 Task: Look for space in Budapest XIV. kerület, Hungary from 7th July, 2023 to 14th July, 2023 for 1 adult in price range Rs.6000 to Rs.14000. Place can be shared room with 1  bedroom having 1 bed and 1 bathroom. Property type can be house, flat, guest house, hotel. Amenities needed are: washing machine. Booking option can be shelf check-in. Required host language is English.
Action: Mouse moved to (407, 86)
Screenshot: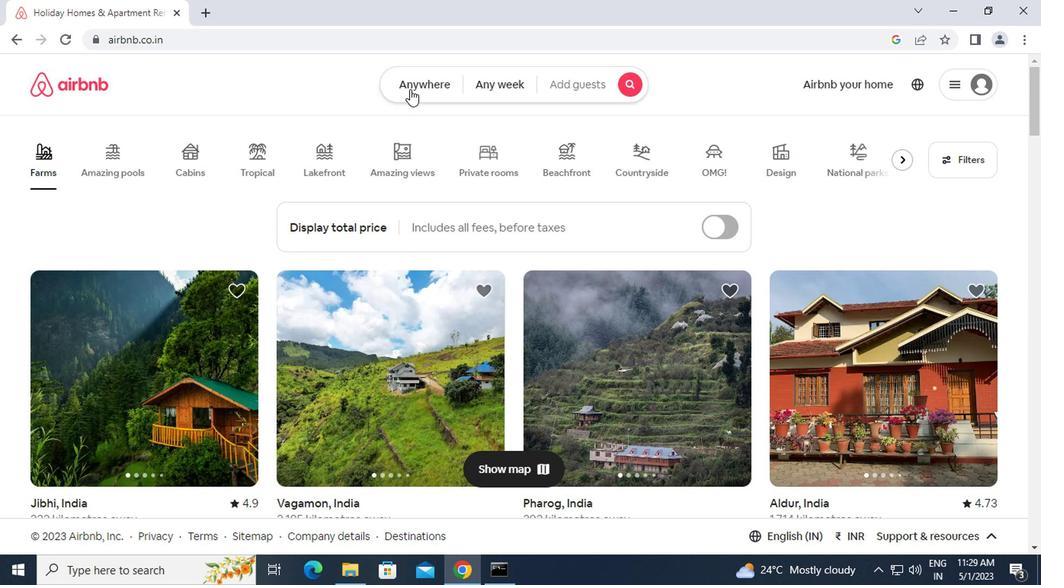 
Action: Mouse pressed left at (407, 86)
Screenshot: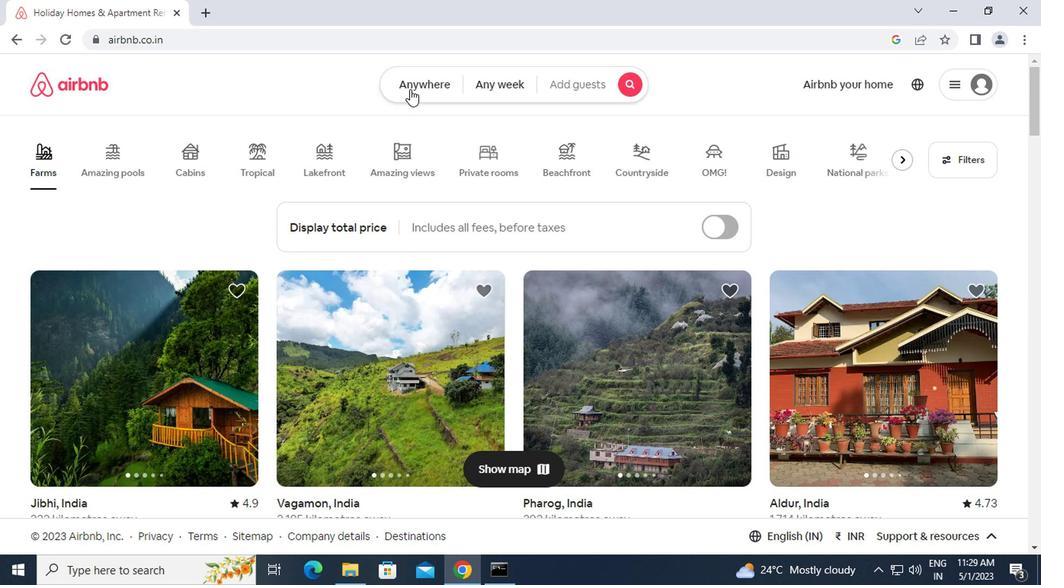 
Action: Mouse moved to (380, 135)
Screenshot: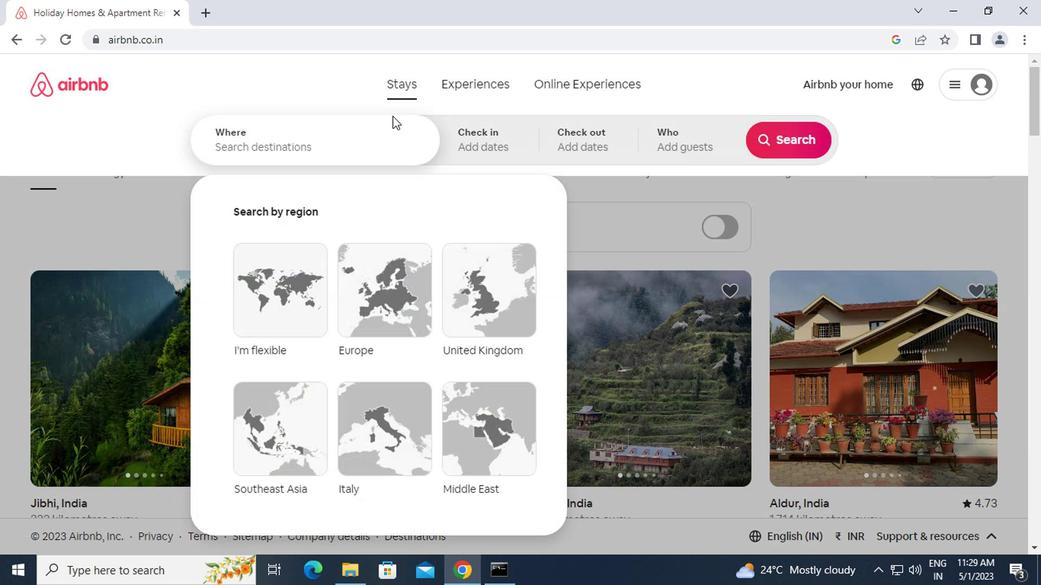 
Action: Mouse pressed left at (380, 135)
Screenshot: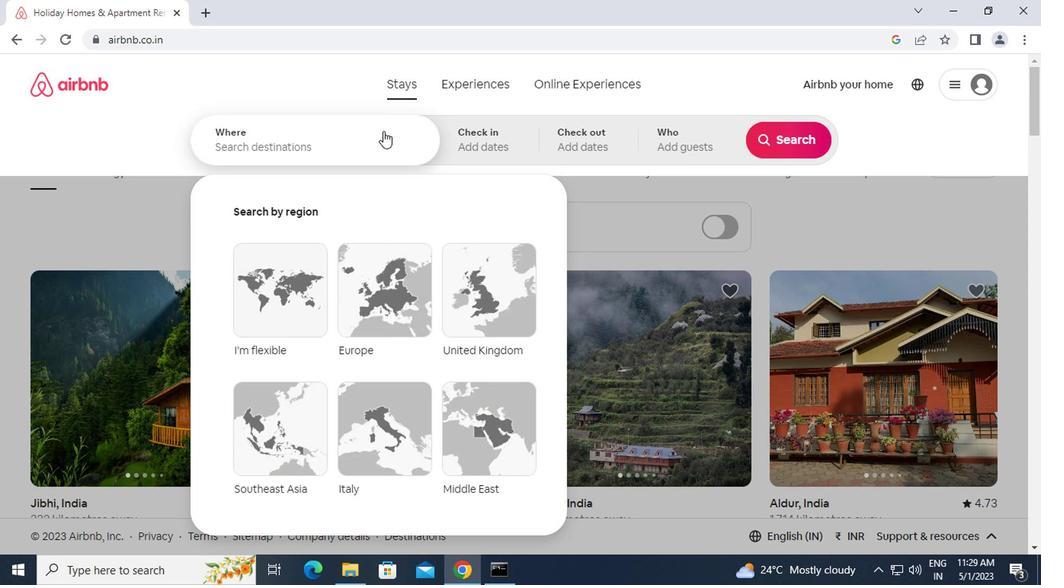 
Action: Key pressed b<Key.caps_lock>udapest<Key.space><Key.caps_lock>xiv.<Key.space><Key.caps_lock>kerulet,<Key.space><Key.caps_lock>h<Key.caps_lock>ungary<Key.enter>
Screenshot: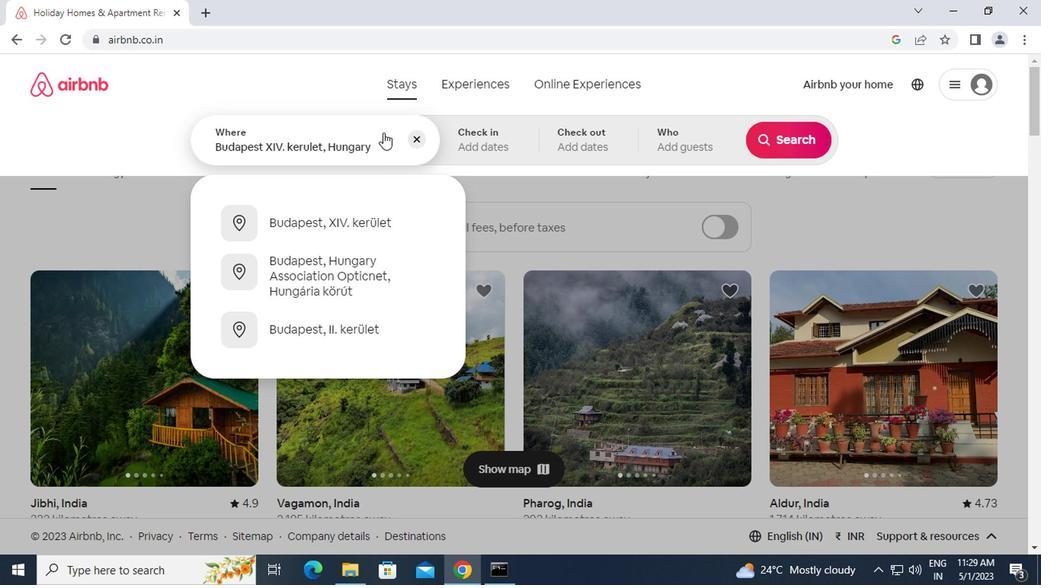 
Action: Mouse moved to (780, 262)
Screenshot: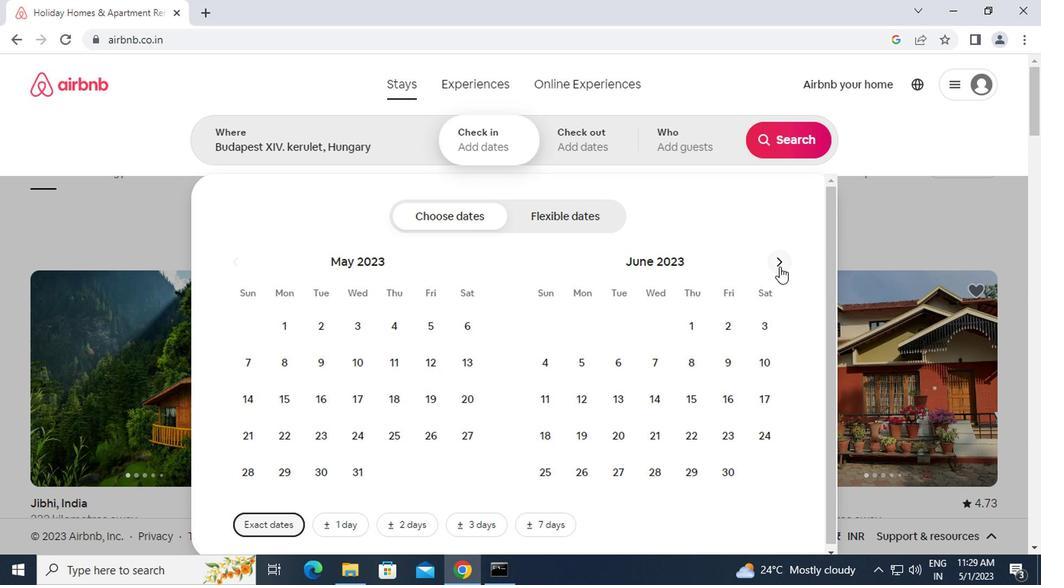 
Action: Mouse pressed left at (780, 262)
Screenshot: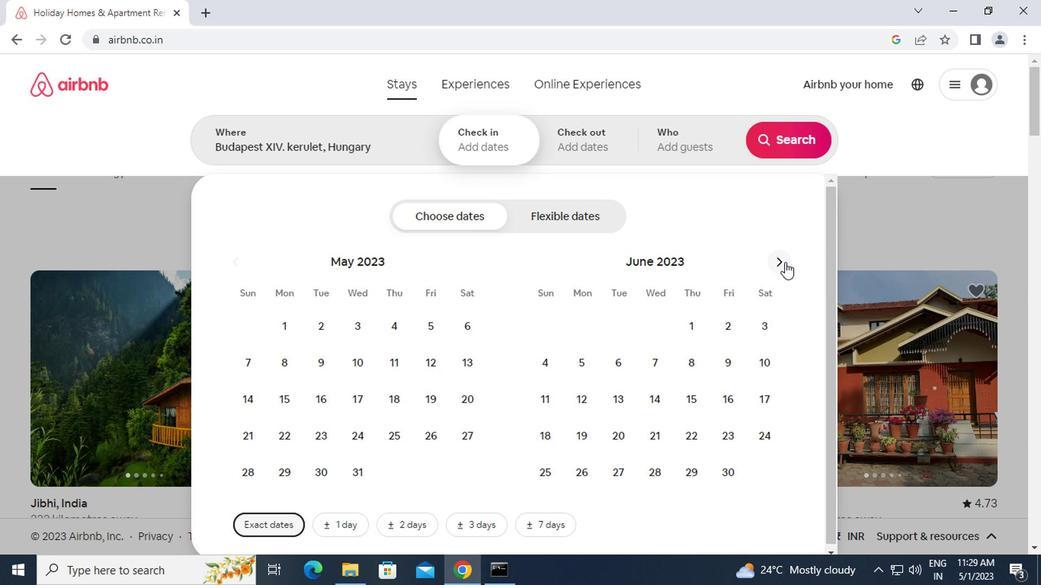 
Action: Mouse moved to (723, 371)
Screenshot: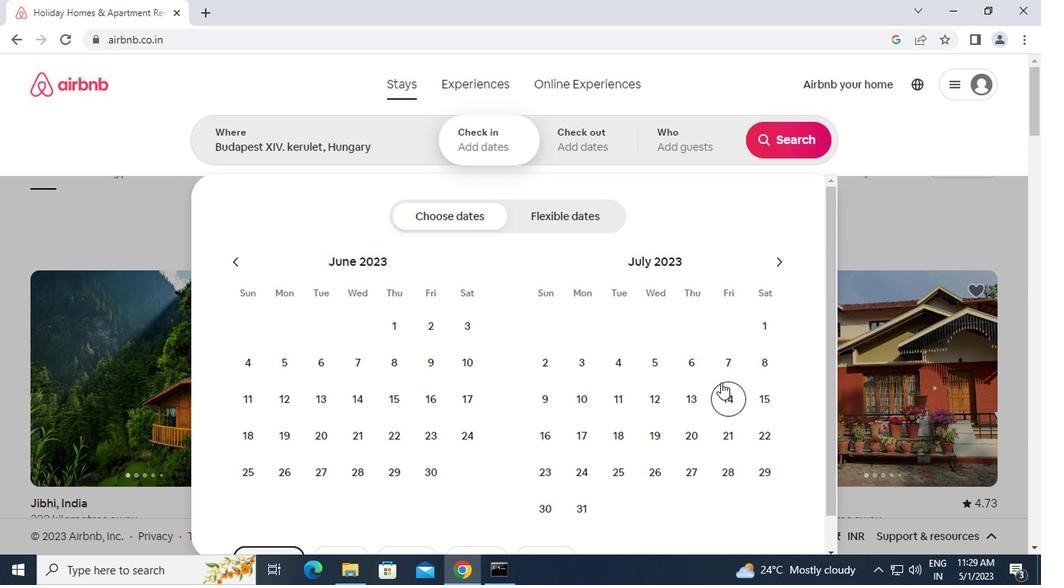 
Action: Mouse pressed left at (723, 371)
Screenshot: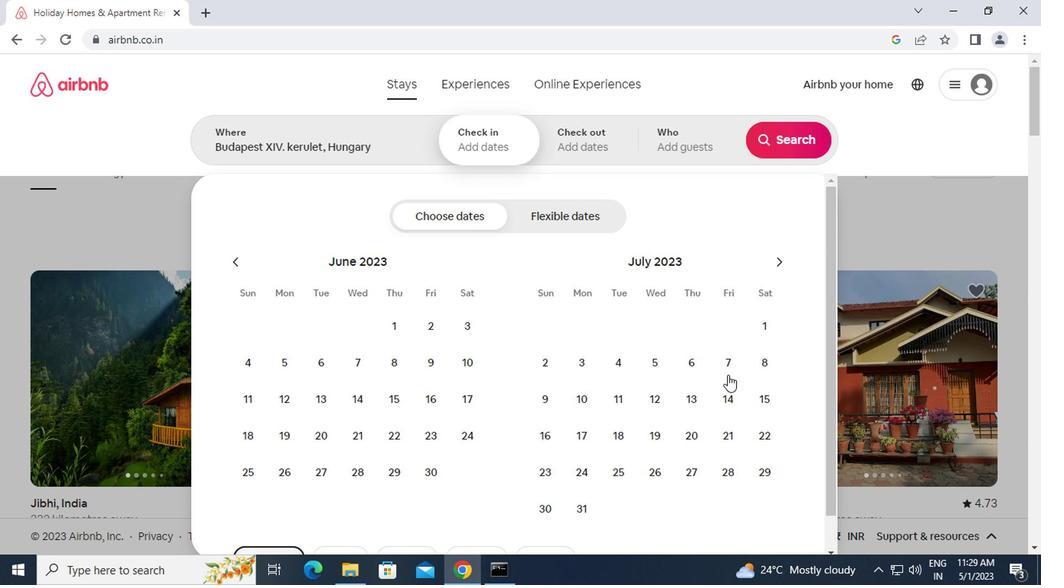 
Action: Mouse moved to (725, 390)
Screenshot: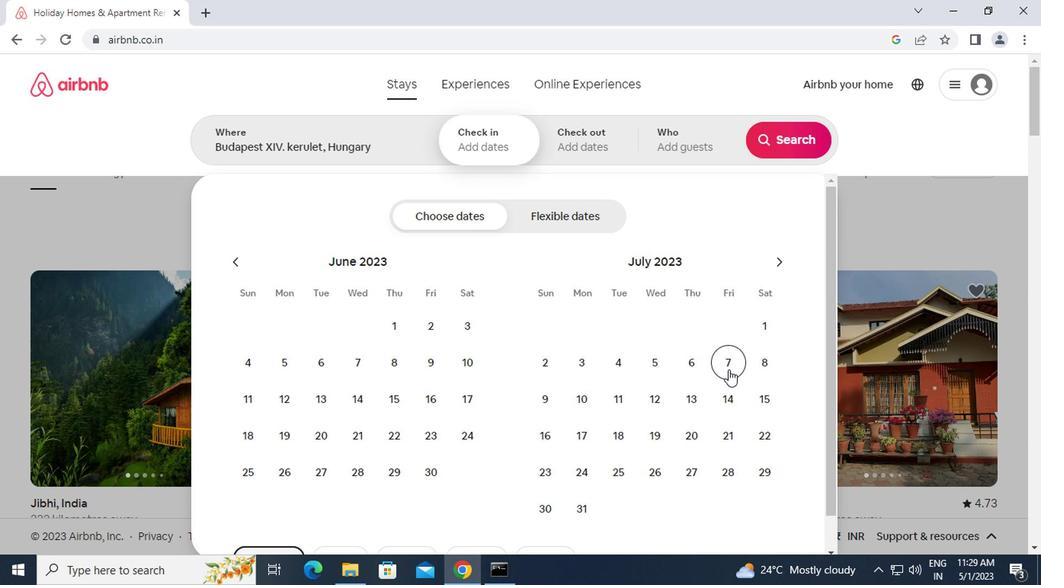 
Action: Mouse pressed left at (725, 390)
Screenshot: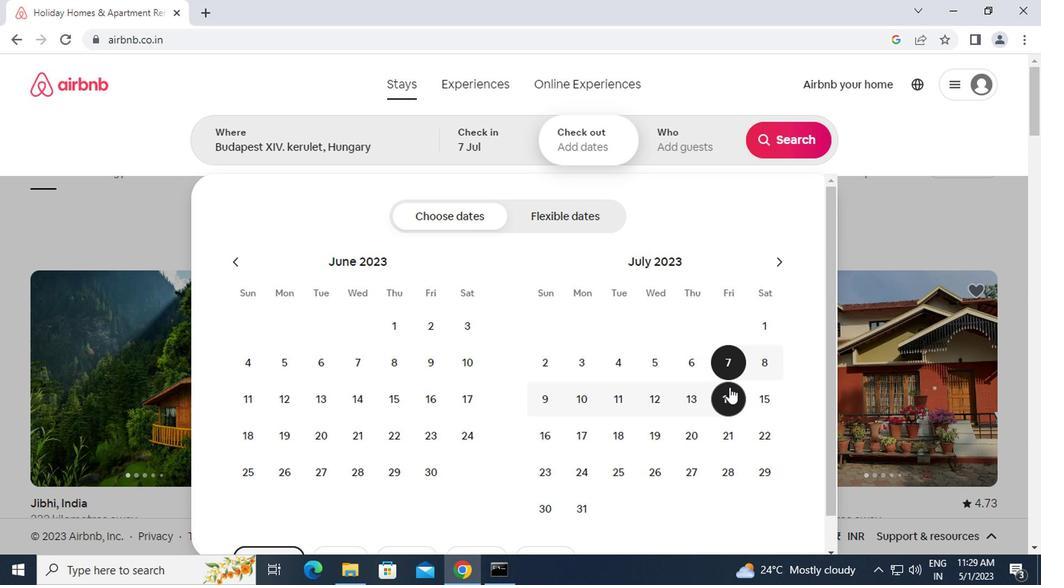 
Action: Mouse moved to (670, 139)
Screenshot: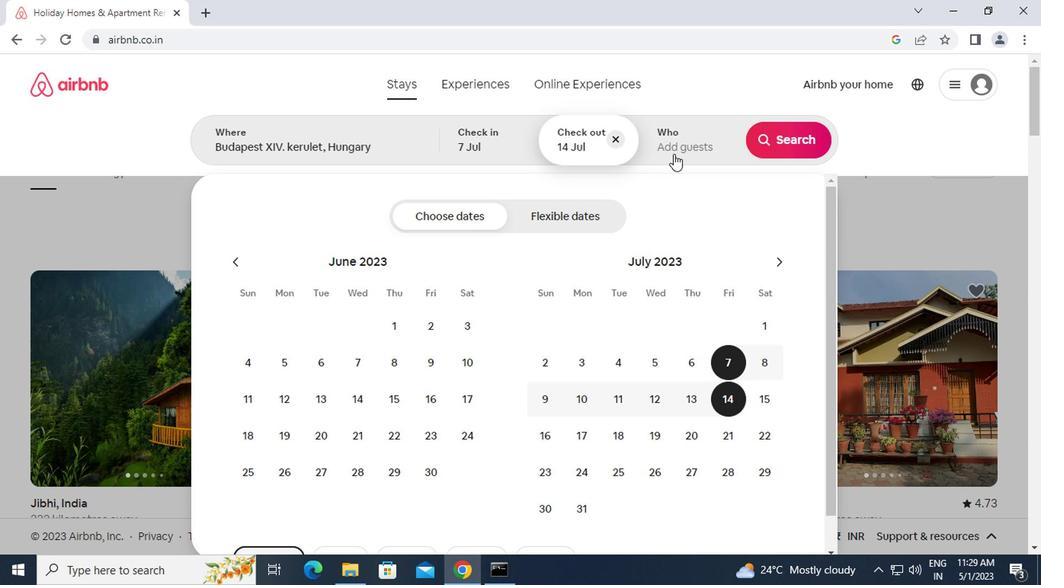 
Action: Mouse pressed left at (670, 139)
Screenshot: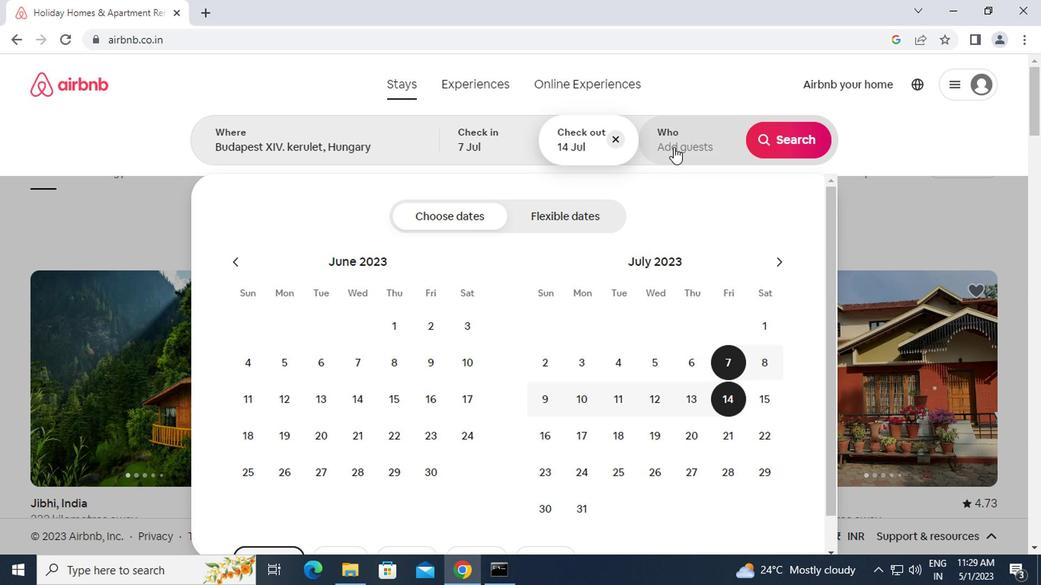 
Action: Mouse moved to (789, 218)
Screenshot: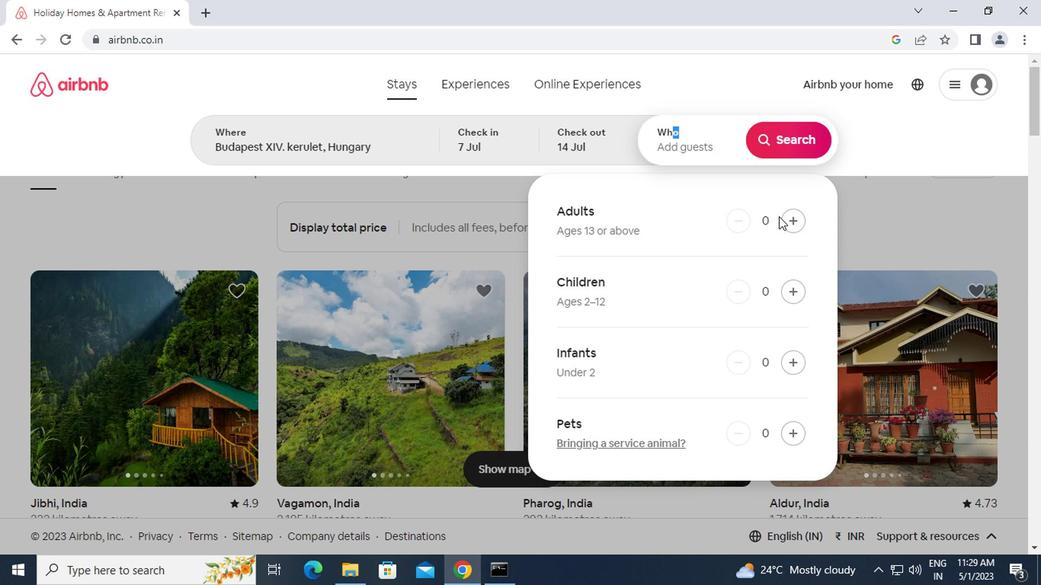 
Action: Mouse pressed left at (789, 218)
Screenshot: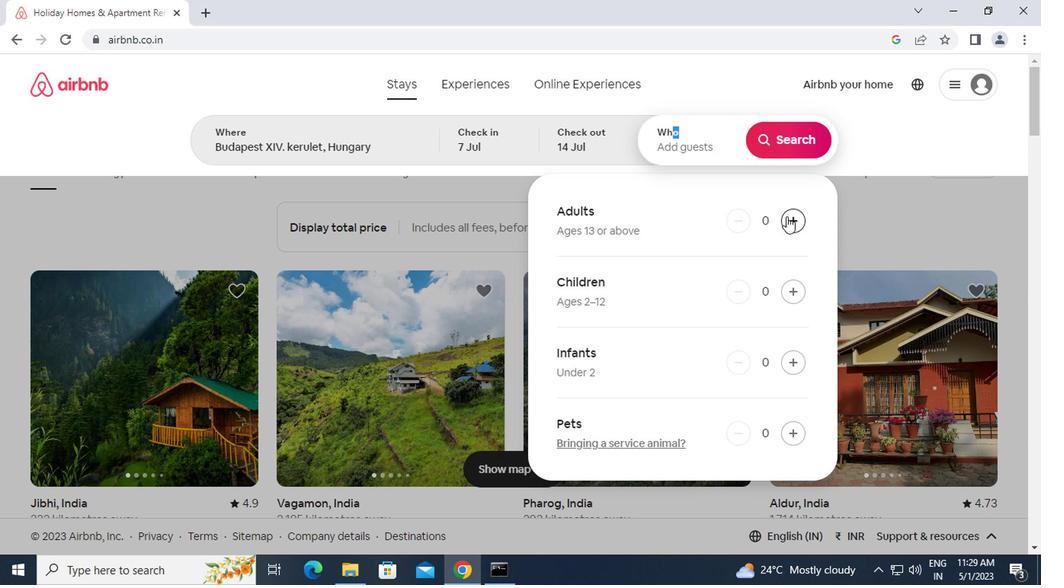 
Action: Mouse moved to (782, 137)
Screenshot: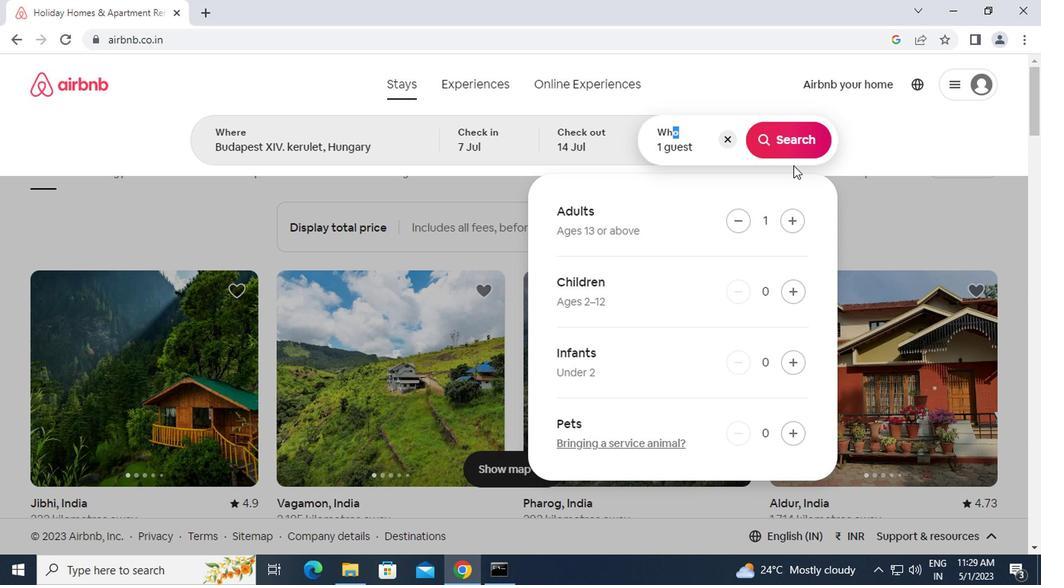 
Action: Mouse pressed left at (782, 137)
Screenshot: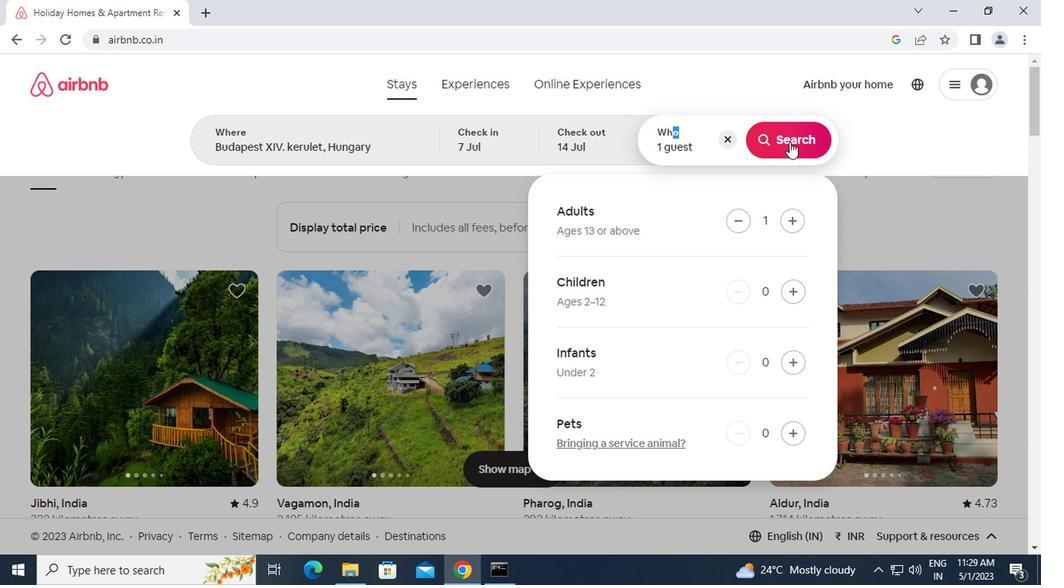 
Action: Mouse moved to (979, 149)
Screenshot: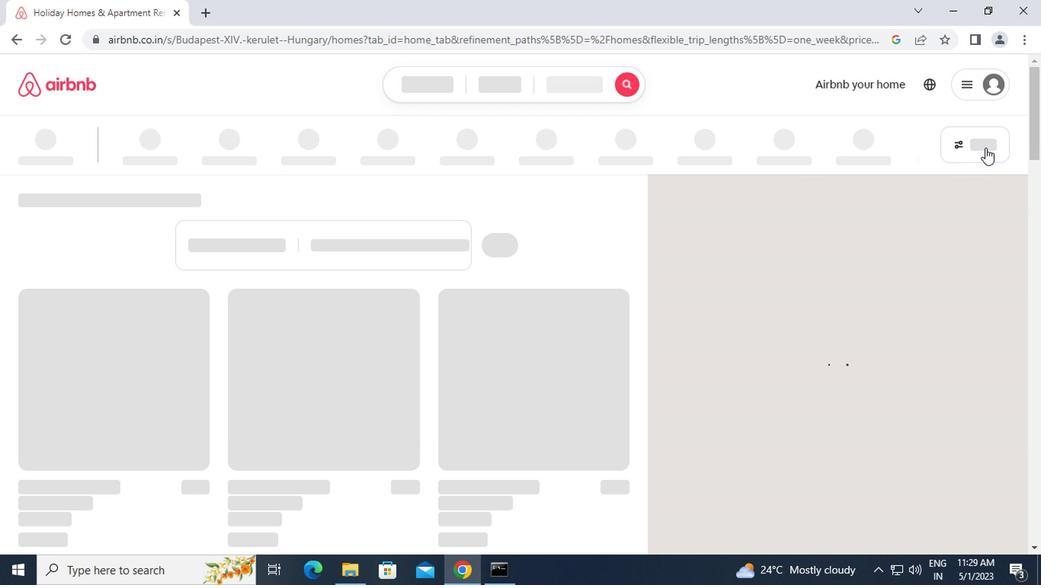 
Action: Mouse pressed left at (979, 149)
Screenshot: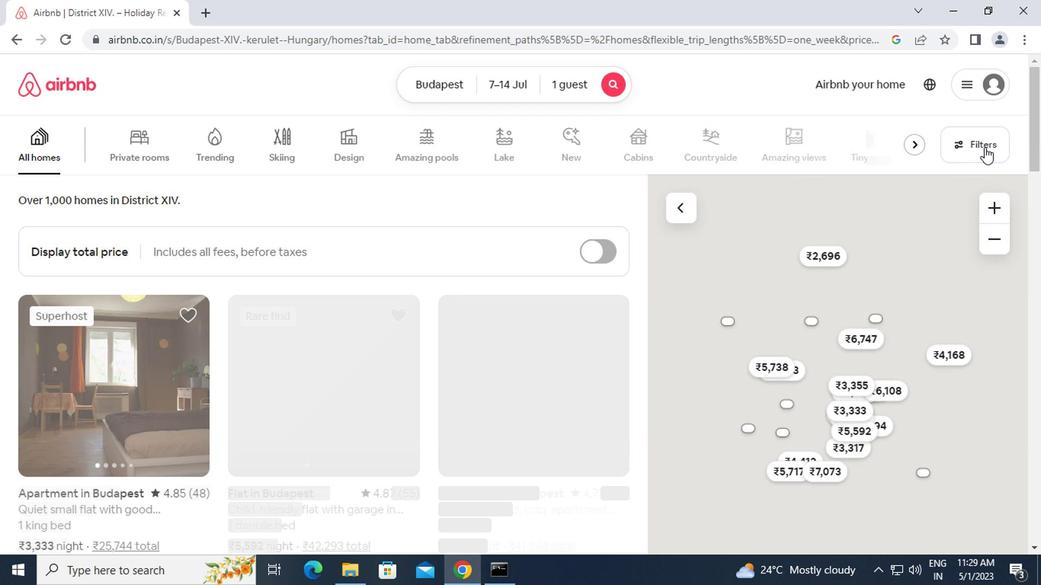 
Action: Mouse moved to (317, 334)
Screenshot: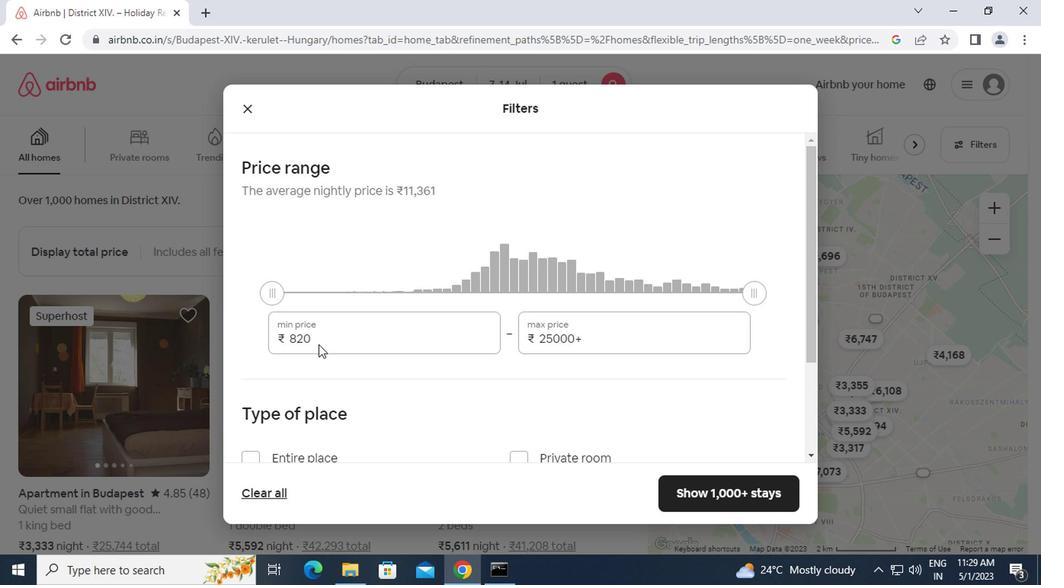
Action: Mouse pressed left at (317, 334)
Screenshot: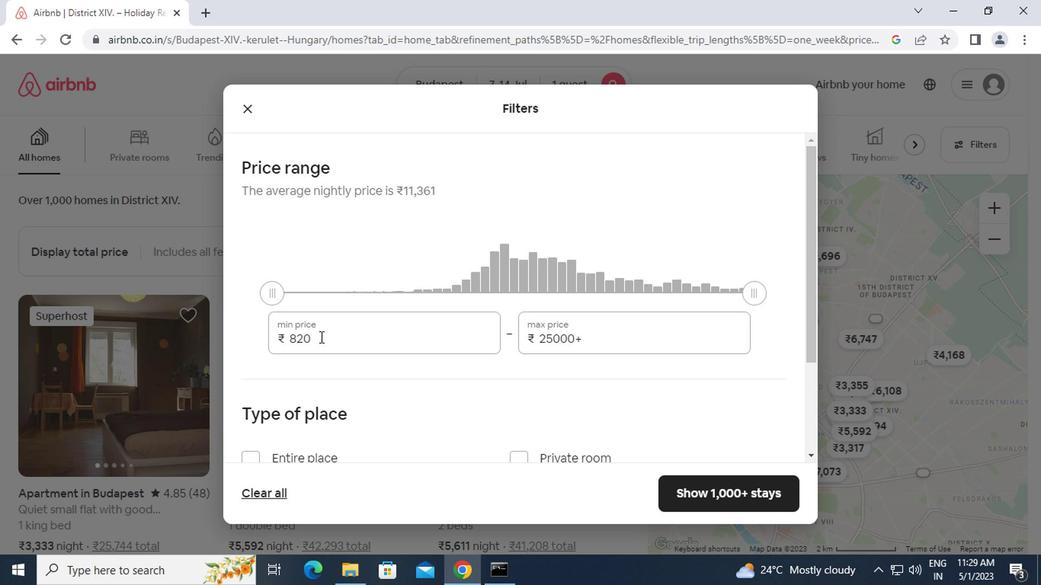 
Action: Mouse moved to (249, 350)
Screenshot: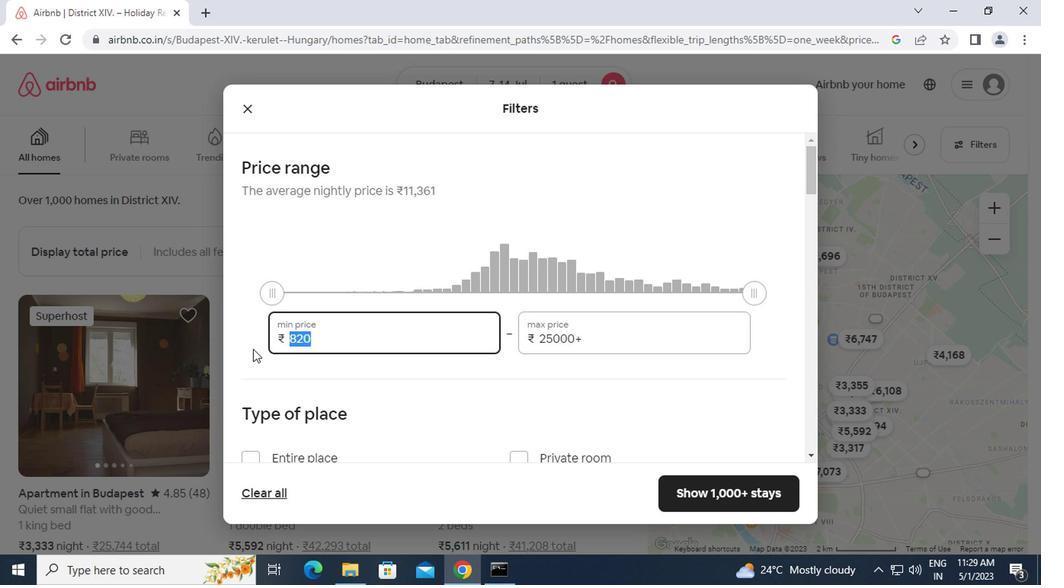 
Action: Key pressed 6000<Key.tab><Key.backspace><Key.backspace><Key.backspace><Key.backspace><Key.backspace><Key.backspace><Key.backspace><Key.backspace><Key.backspace><Key.backspace><Key.backspace><Key.backspace><Key.backspace><Key.backspace>14000
Screenshot: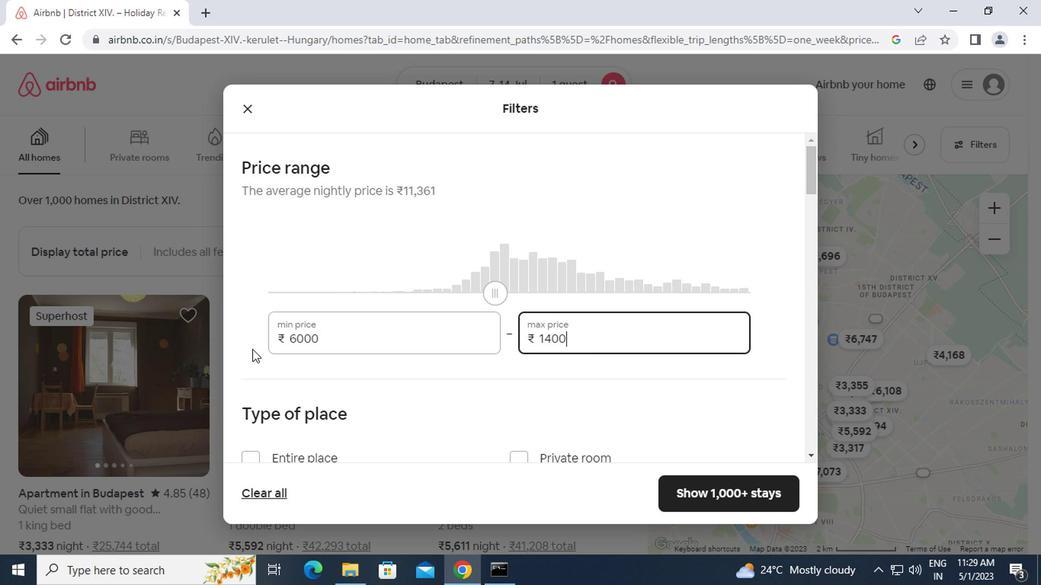 
Action: Mouse scrolled (249, 349) with delta (0, -1)
Screenshot: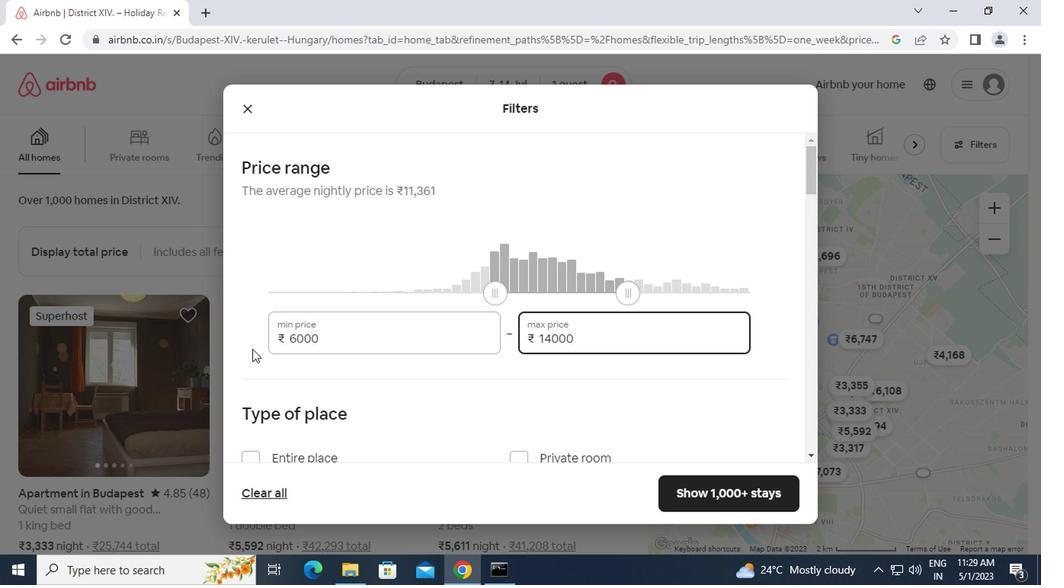 
Action: Mouse scrolled (249, 349) with delta (0, -1)
Screenshot: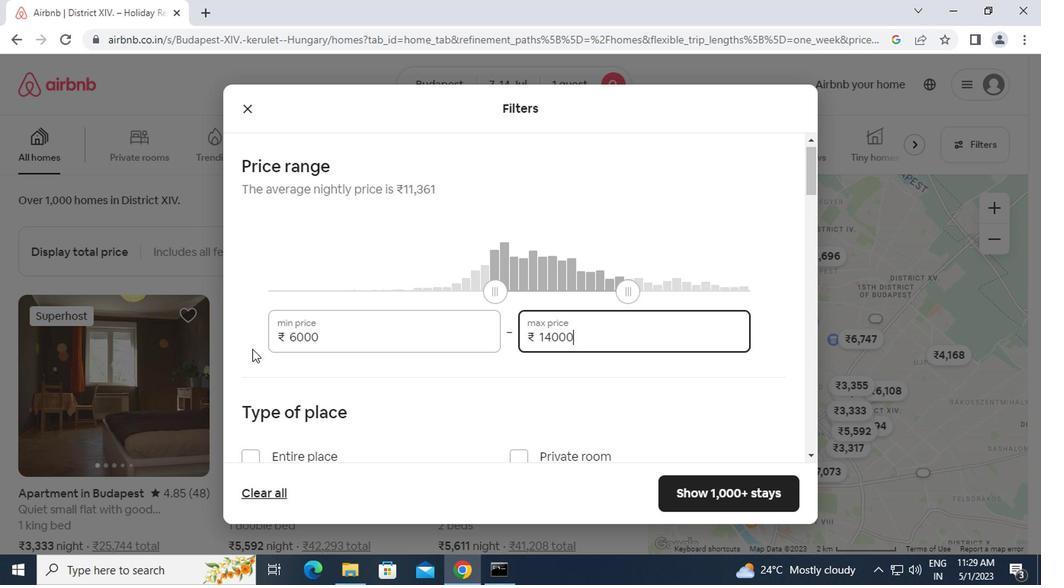 
Action: Mouse moved to (244, 374)
Screenshot: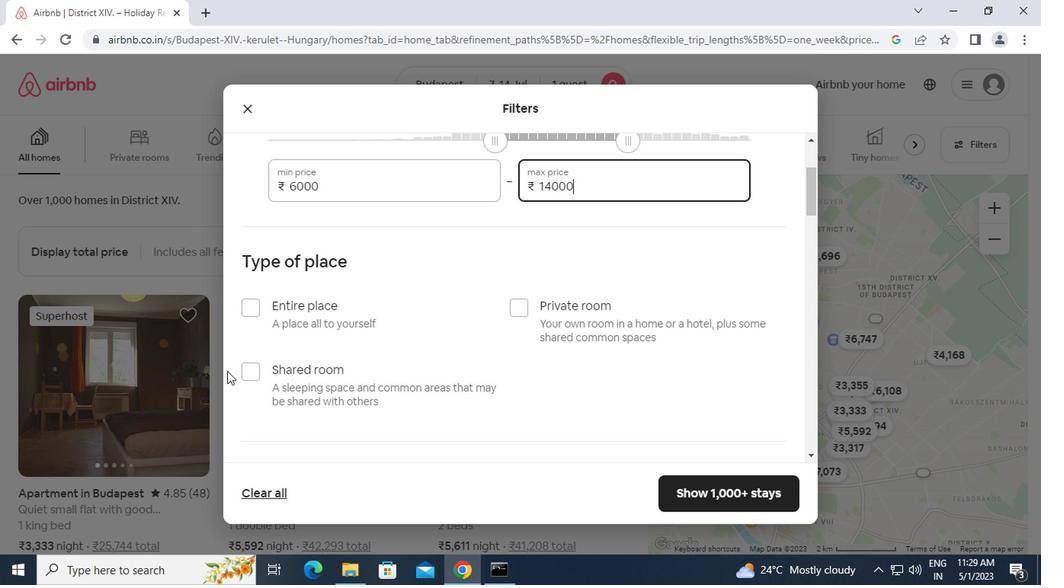 
Action: Mouse pressed left at (244, 374)
Screenshot: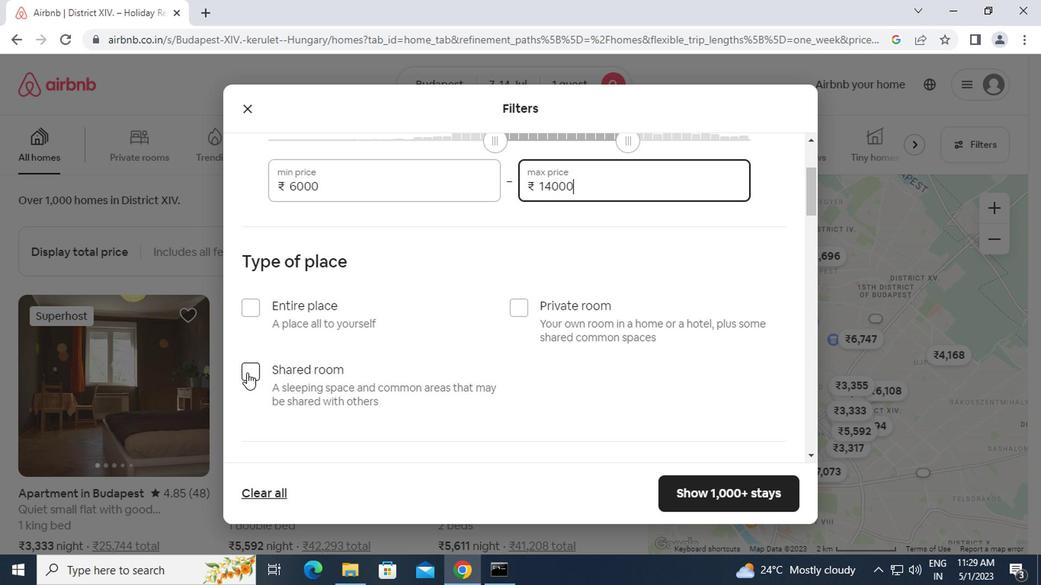 
Action: Mouse moved to (376, 387)
Screenshot: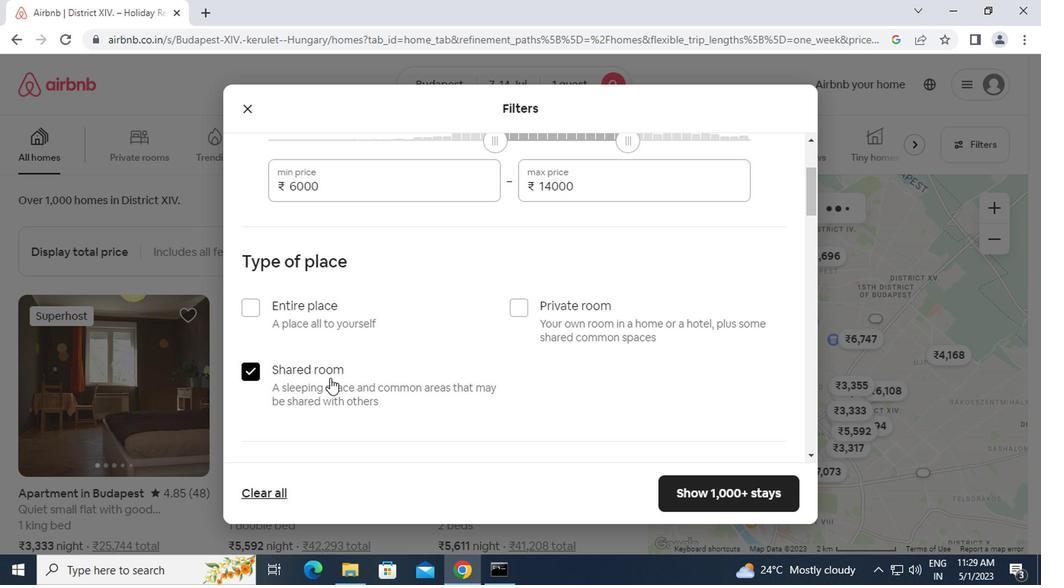 
Action: Mouse scrolled (376, 386) with delta (0, 0)
Screenshot: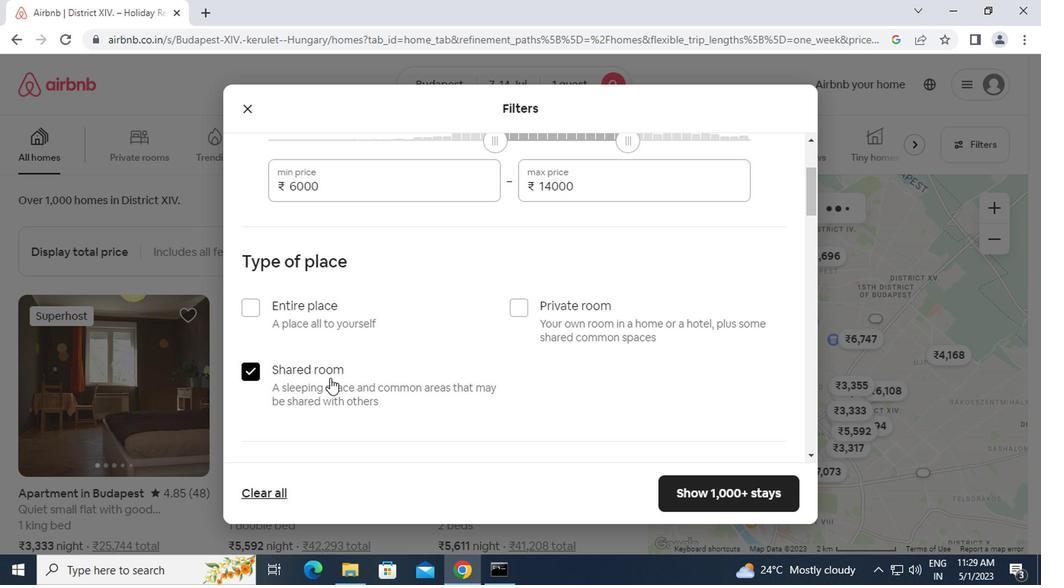 
Action: Mouse moved to (378, 388)
Screenshot: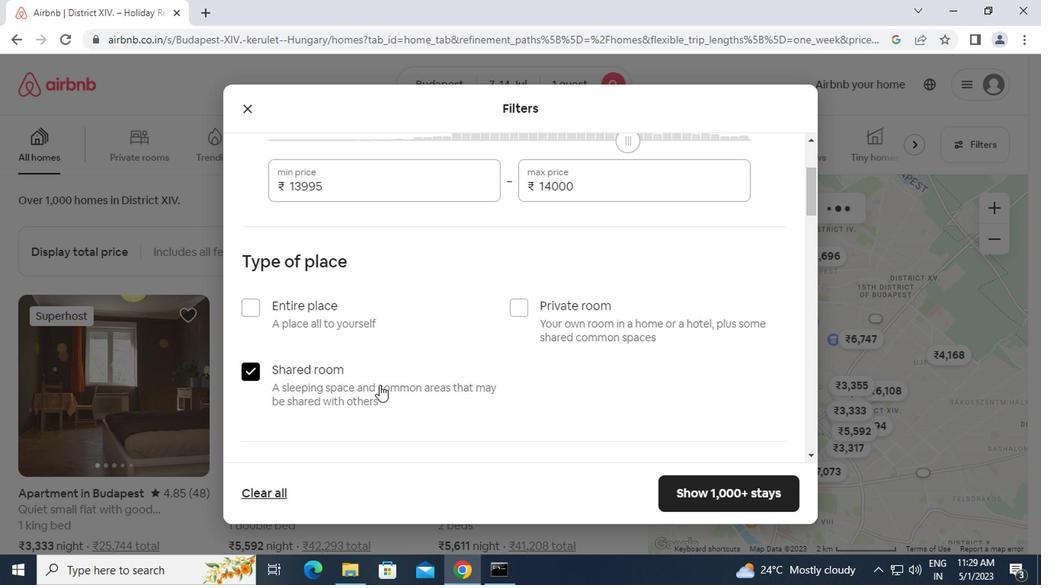 
Action: Mouse scrolled (378, 387) with delta (0, -1)
Screenshot: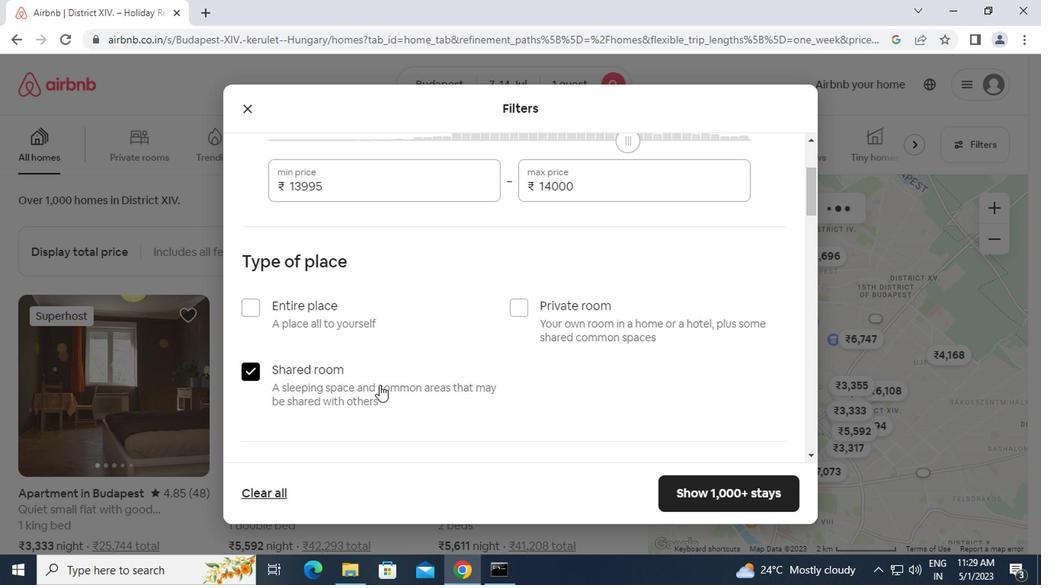 
Action: Mouse moved to (379, 388)
Screenshot: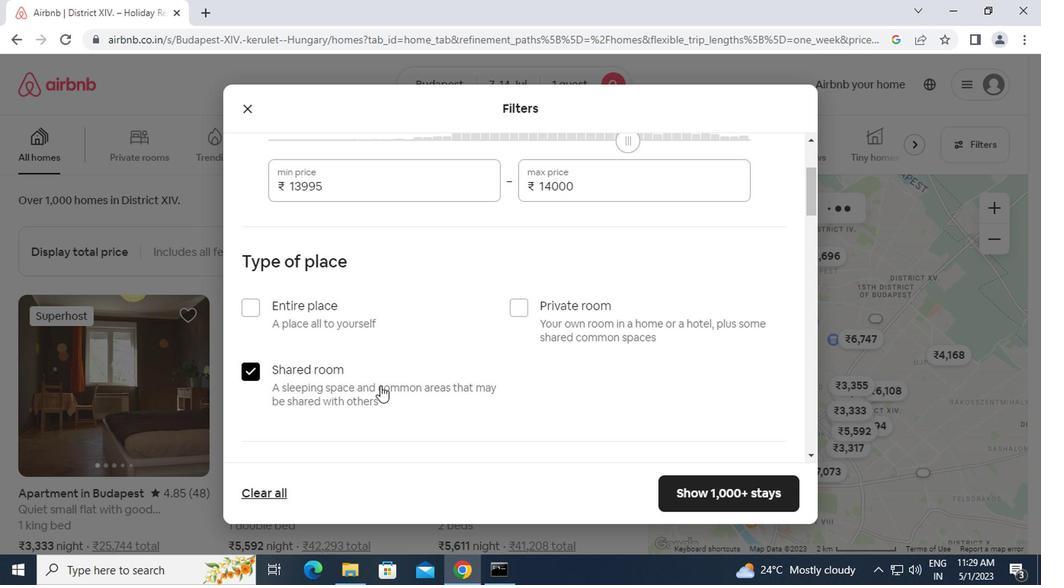 
Action: Mouse scrolled (379, 387) with delta (0, -1)
Screenshot: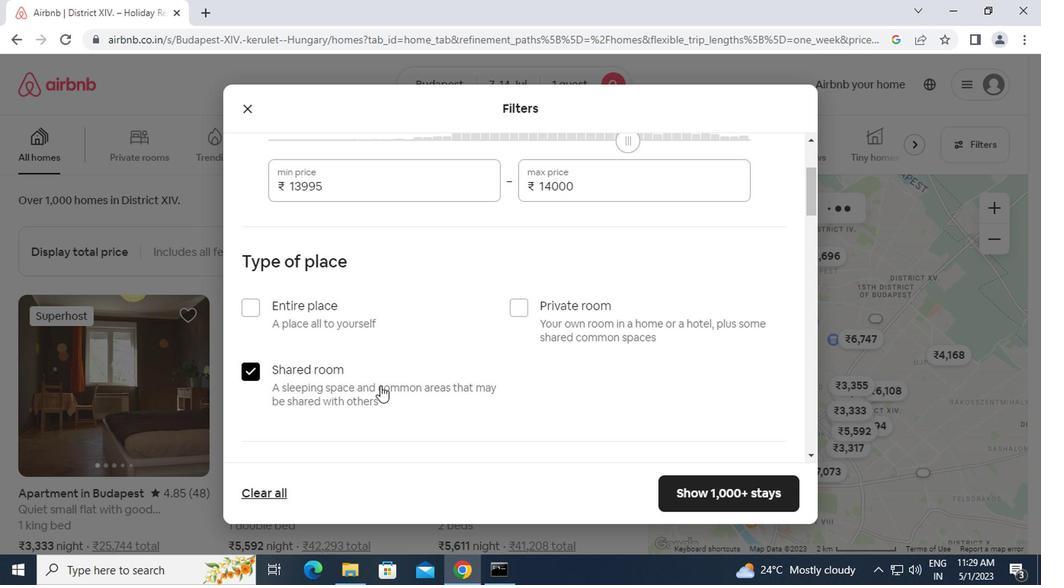 
Action: Mouse moved to (380, 388)
Screenshot: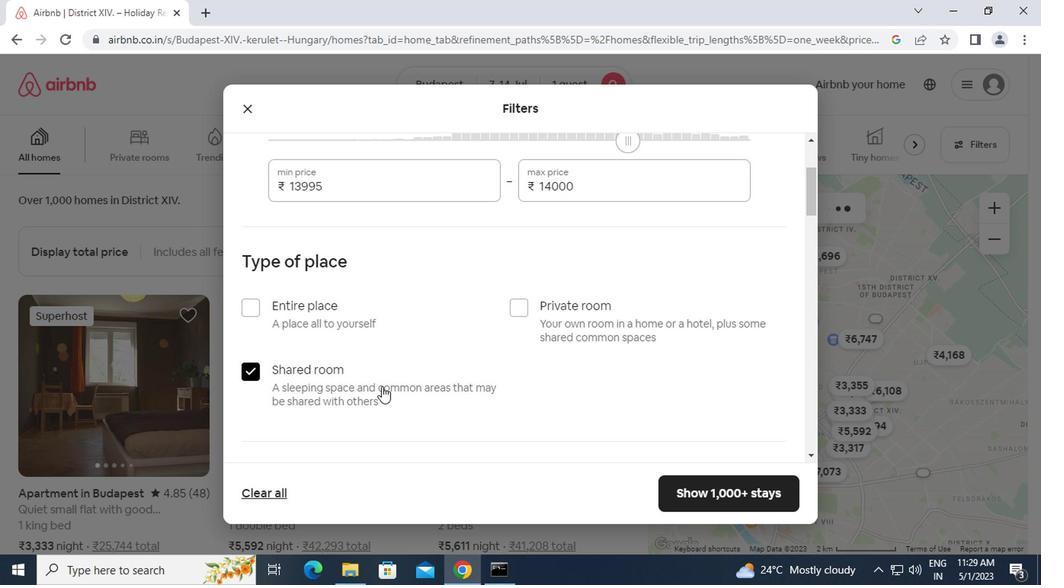 
Action: Mouse scrolled (380, 387) with delta (0, -1)
Screenshot: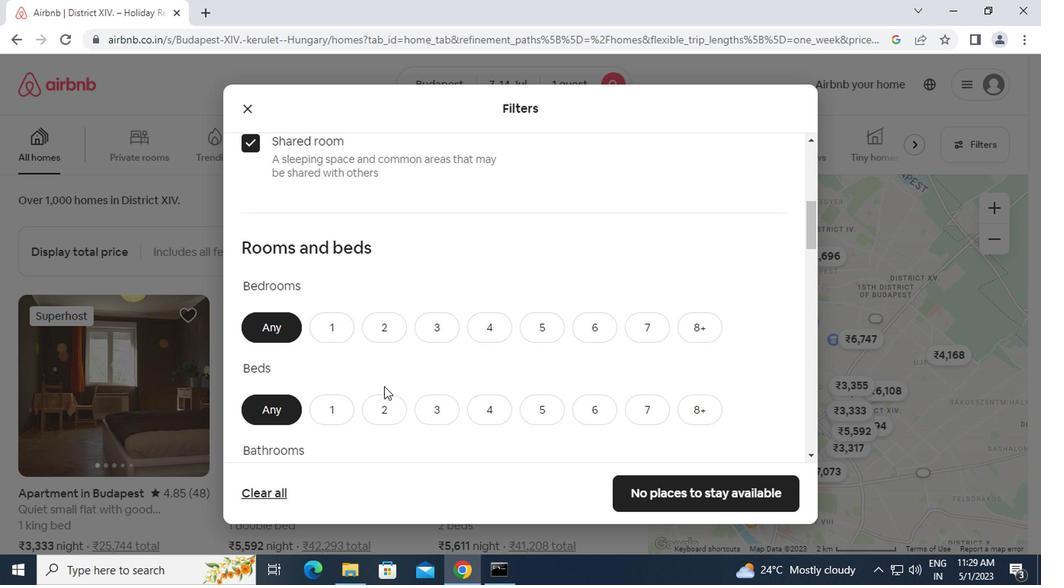 
Action: Mouse scrolled (380, 387) with delta (0, -1)
Screenshot: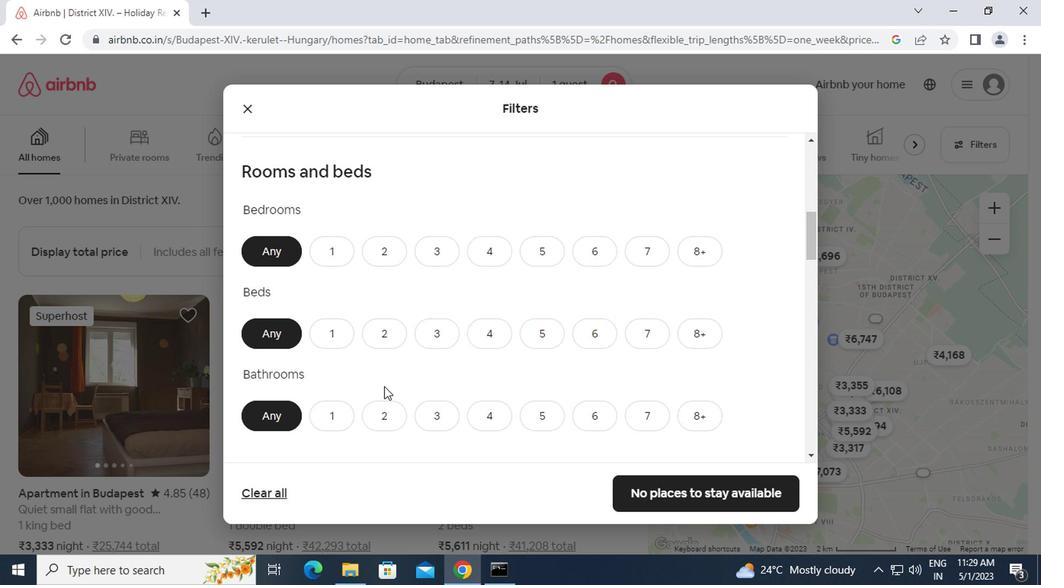 
Action: Mouse moved to (323, 186)
Screenshot: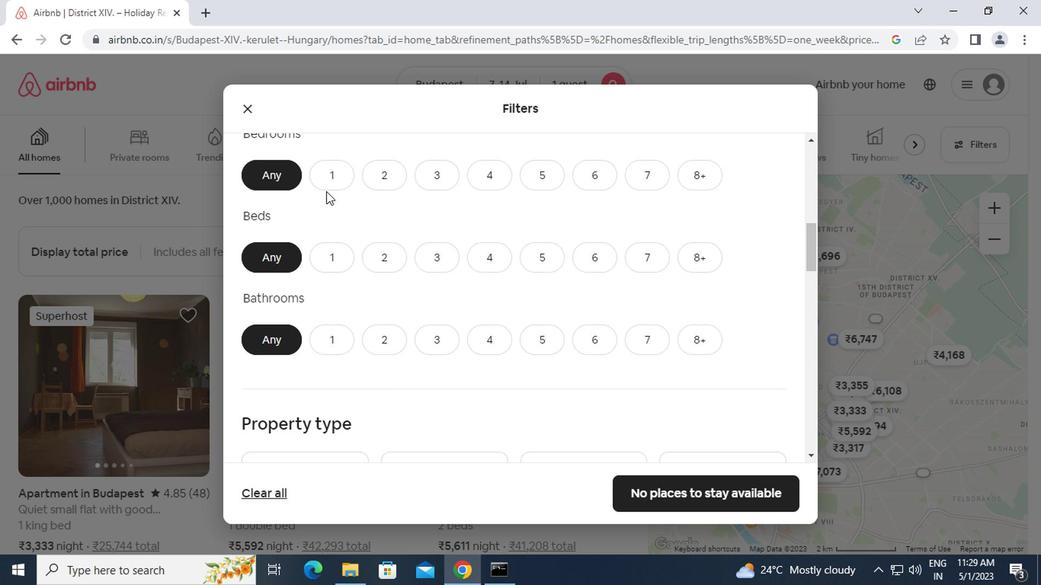 
Action: Mouse pressed left at (323, 186)
Screenshot: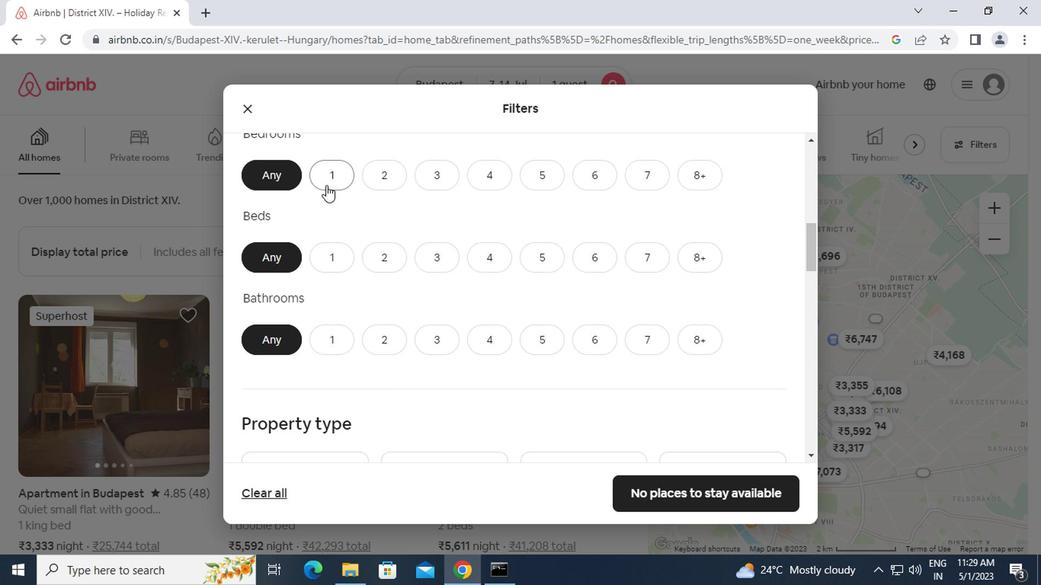 
Action: Mouse moved to (327, 251)
Screenshot: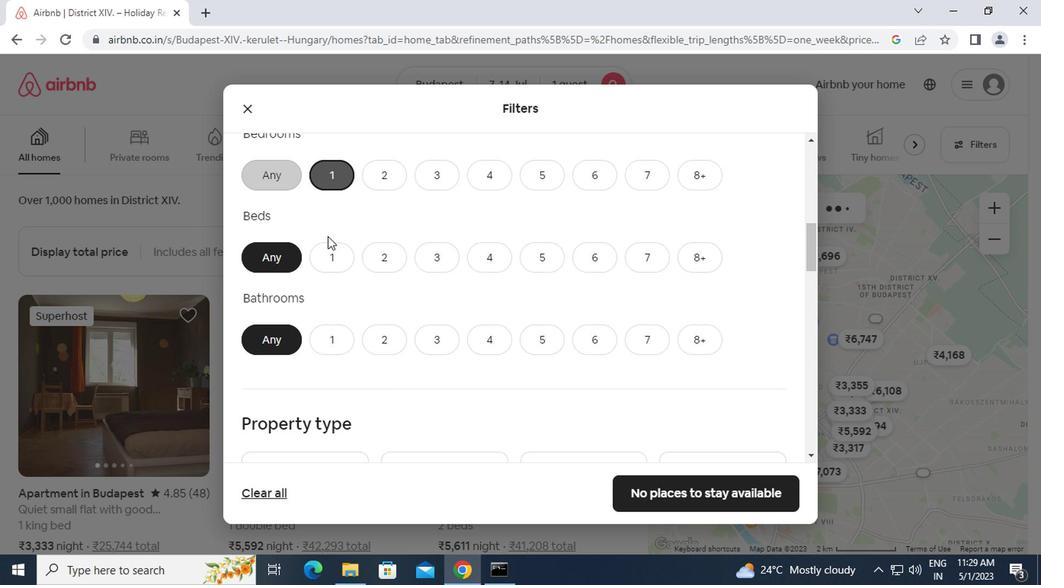 
Action: Mouse pressed left at (327, 251)
Screenshot: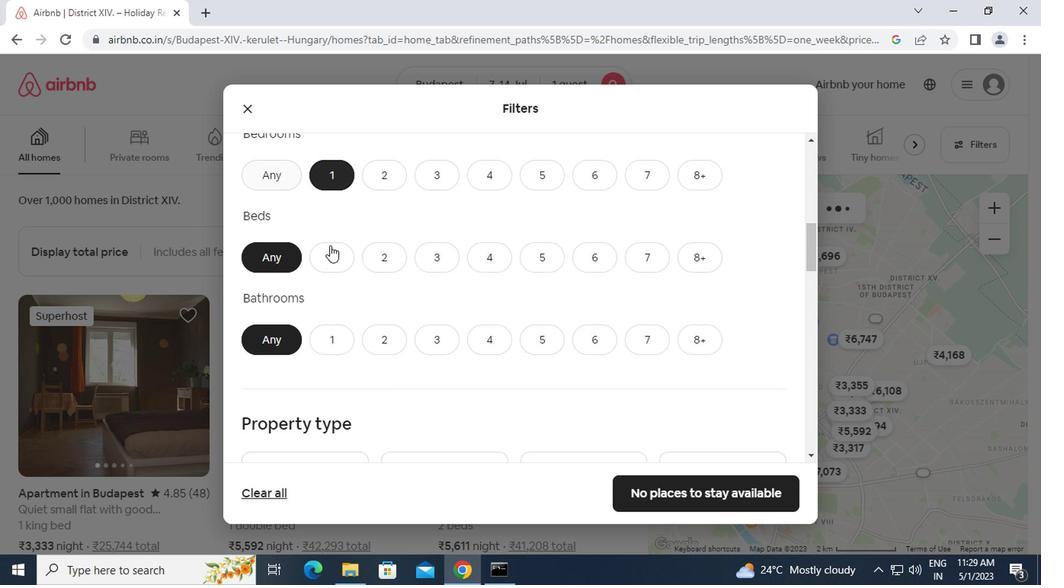 
Action: Mouse moved to (327, 338)
Screenshot: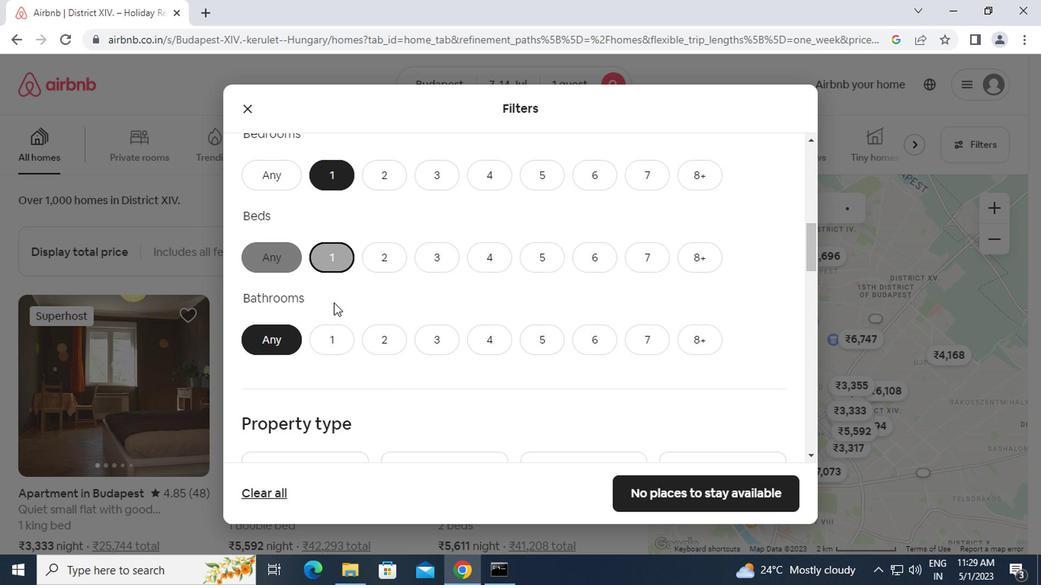 
Action: Mouse pressed left at (327, 338)
Screenshot: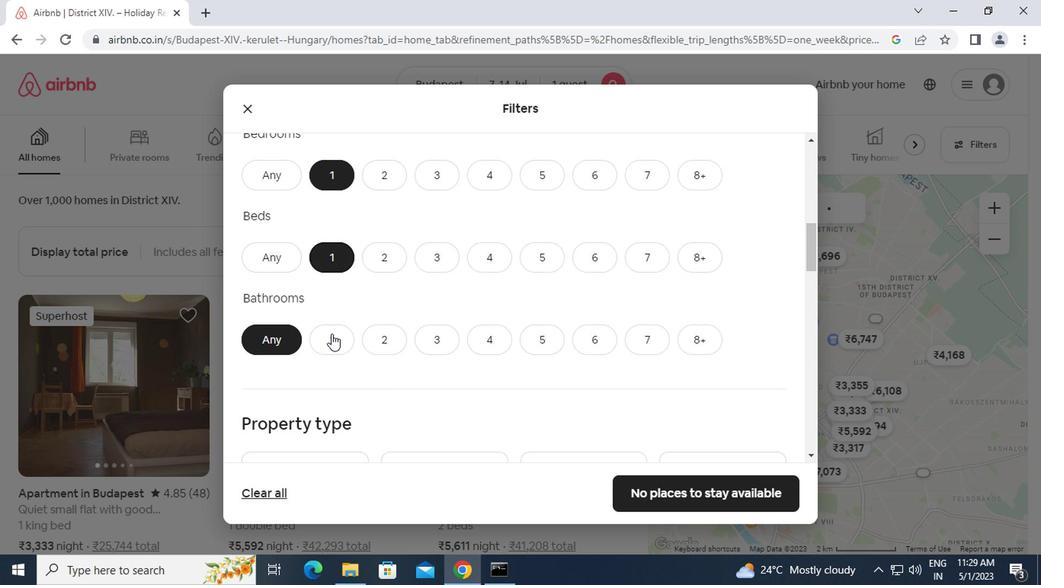 
Action: Mouse moved to (376, 348)
Screenshot: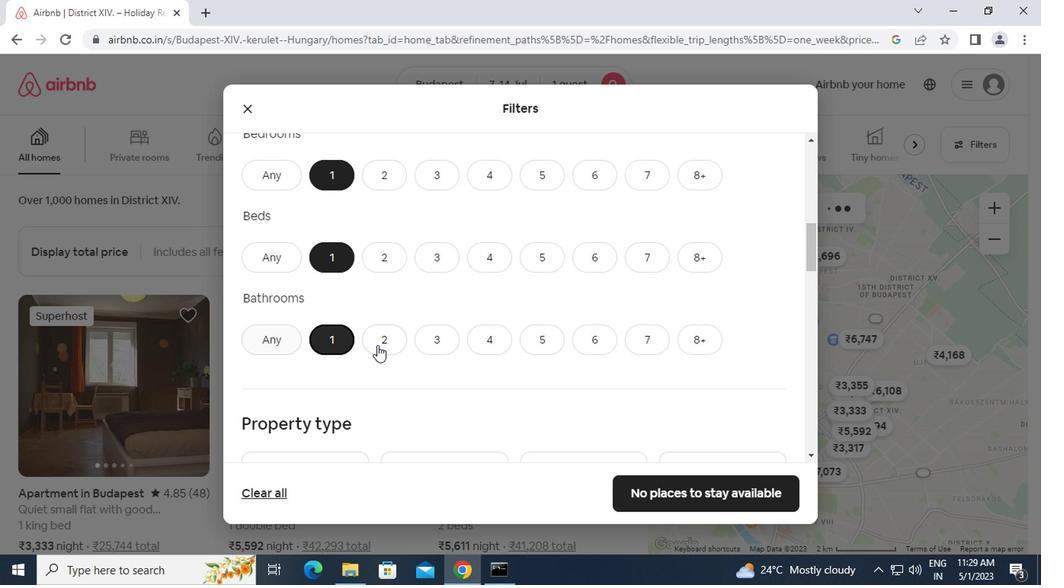 
Action: Mouse scrolled (376, 347) with delta (0, -1)
Screenshot: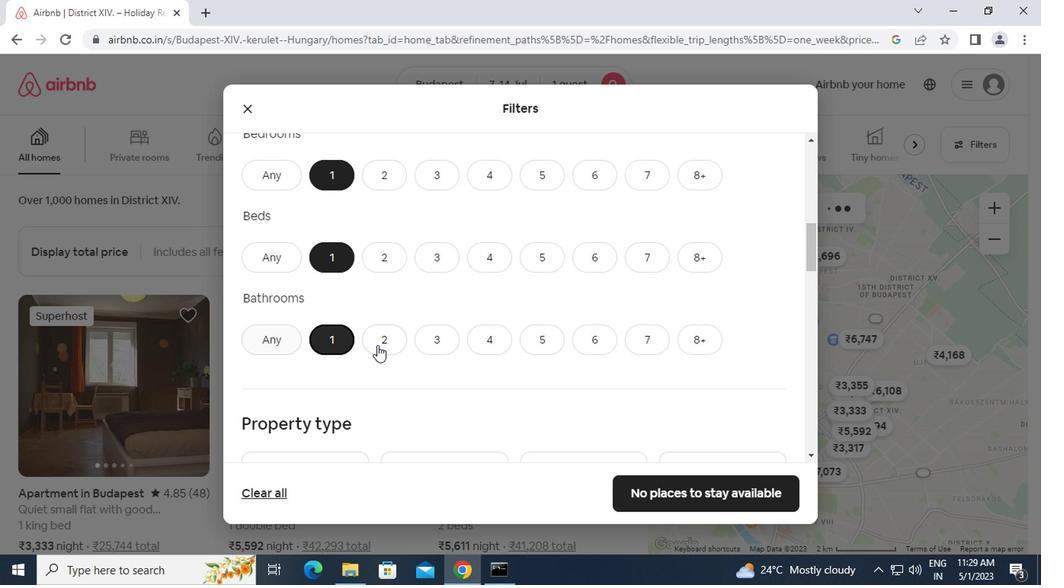 
Action: Mouse scrolled (376, 347) with delta (0, -1)
Screenshot: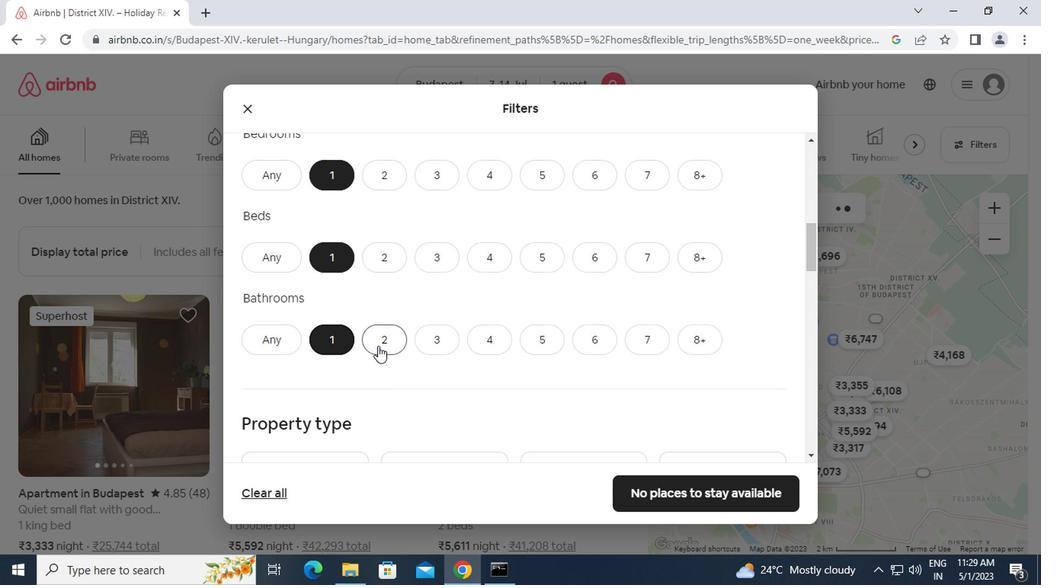 
Action: Mouse scrolled (376, 347) with delta (0, -1)
Screenshot: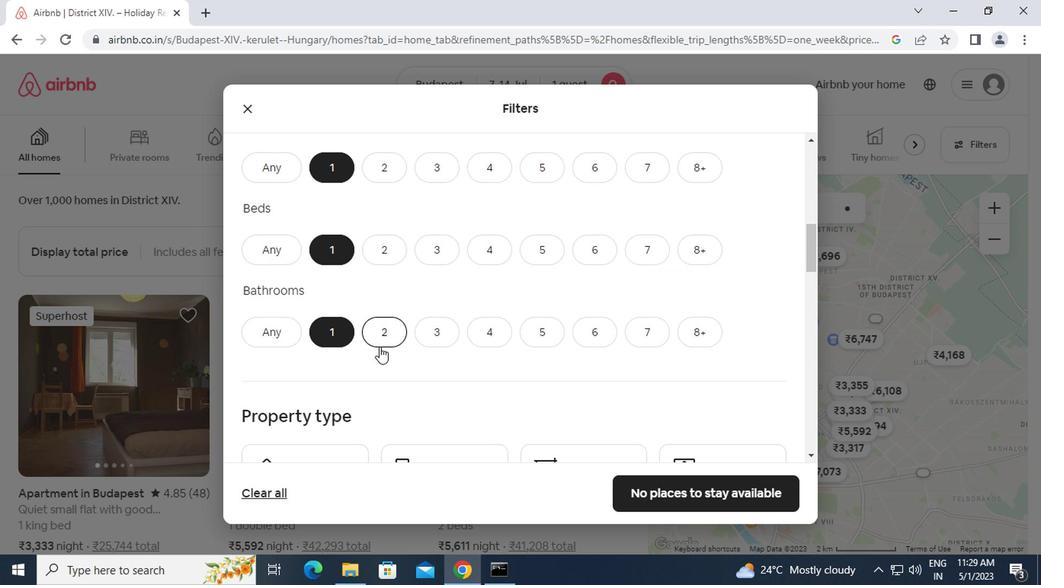 
Action: Mouse moved to (309, 277)
Screenshot: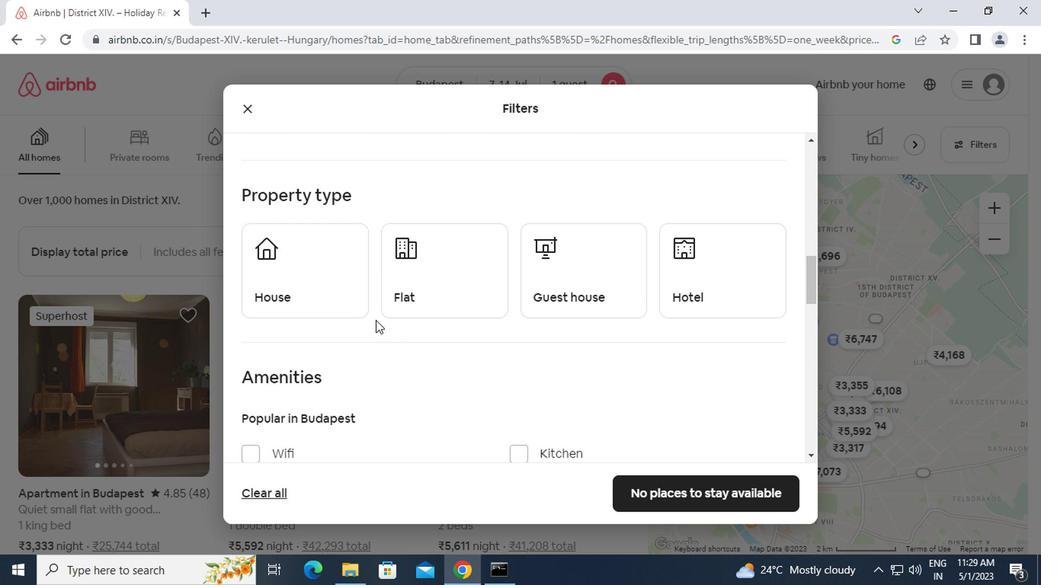 
Action: Mouse pressed left at (309, 277)
Screenshot: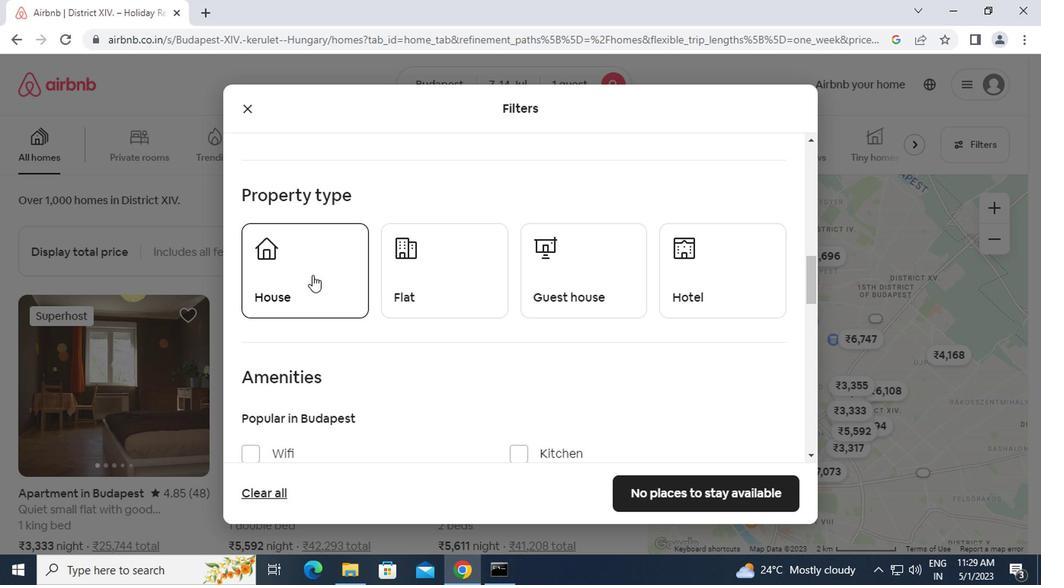 
Action: Mouse moved to (424, 278)
Screenshot: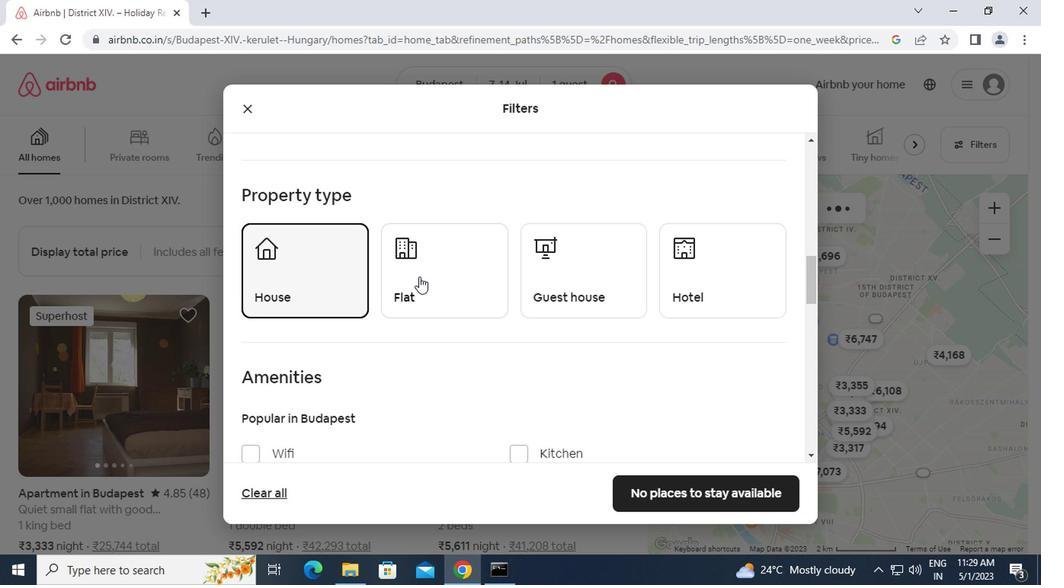 
Action: Mouse pressed left at (424, 278)
Screenshot: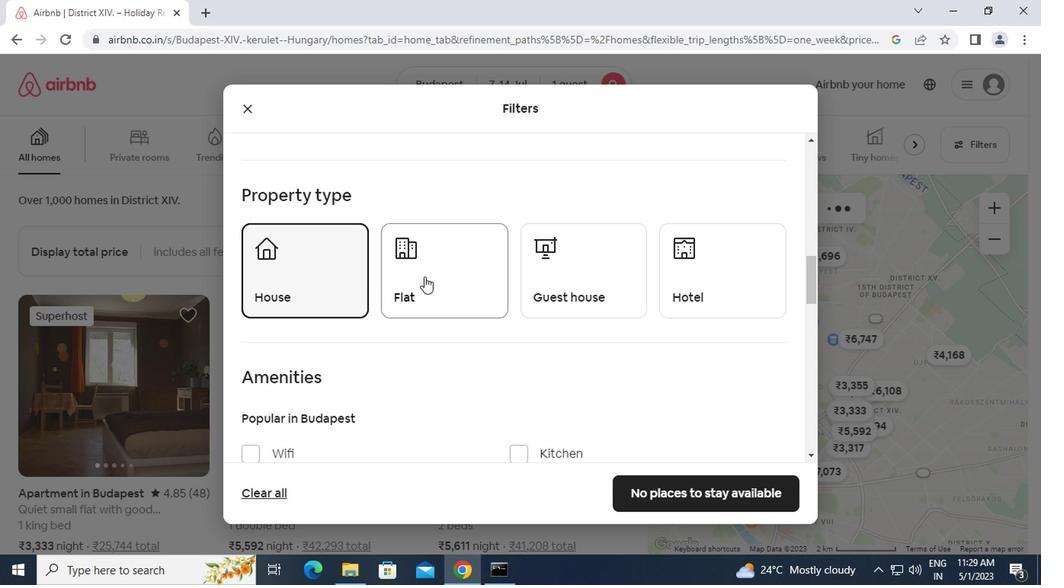 
Action: Mouse moved to (554, 278)
Screenshot: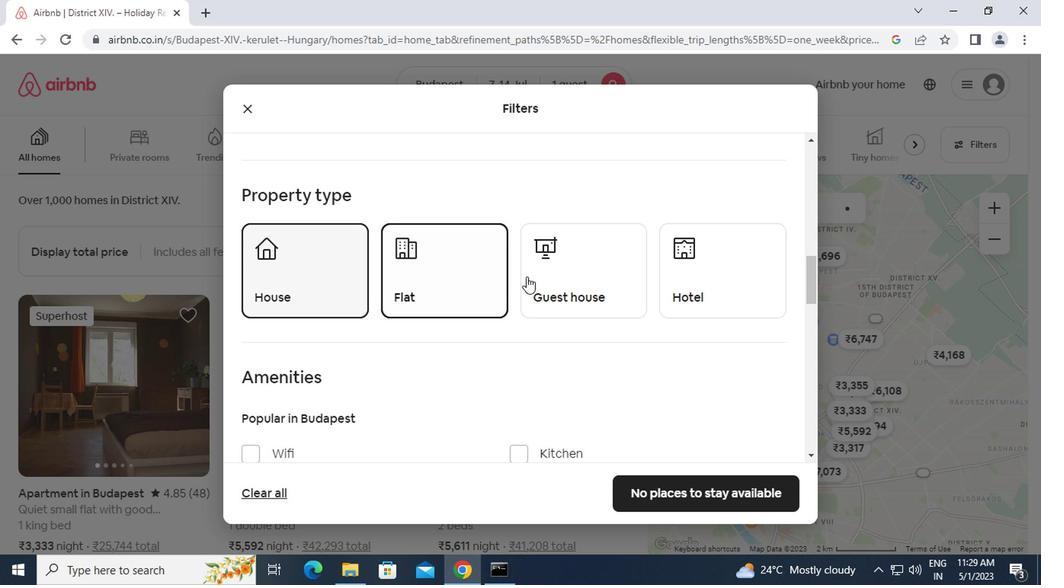 
Action: Mouse pressed left at (554, 278)
Screenshot: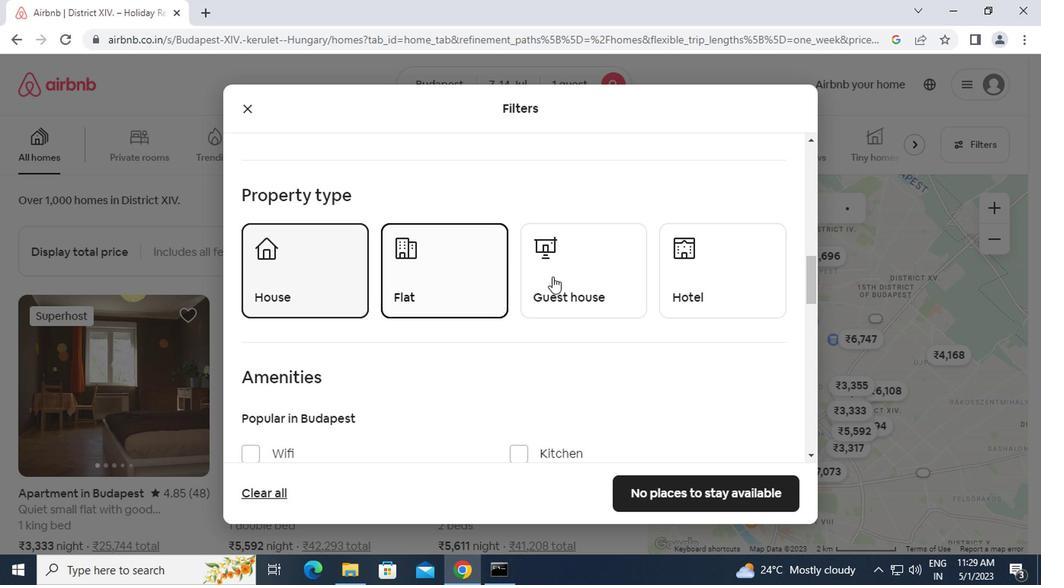 
Action: Mouse moved to (734, 278)
Screenshot: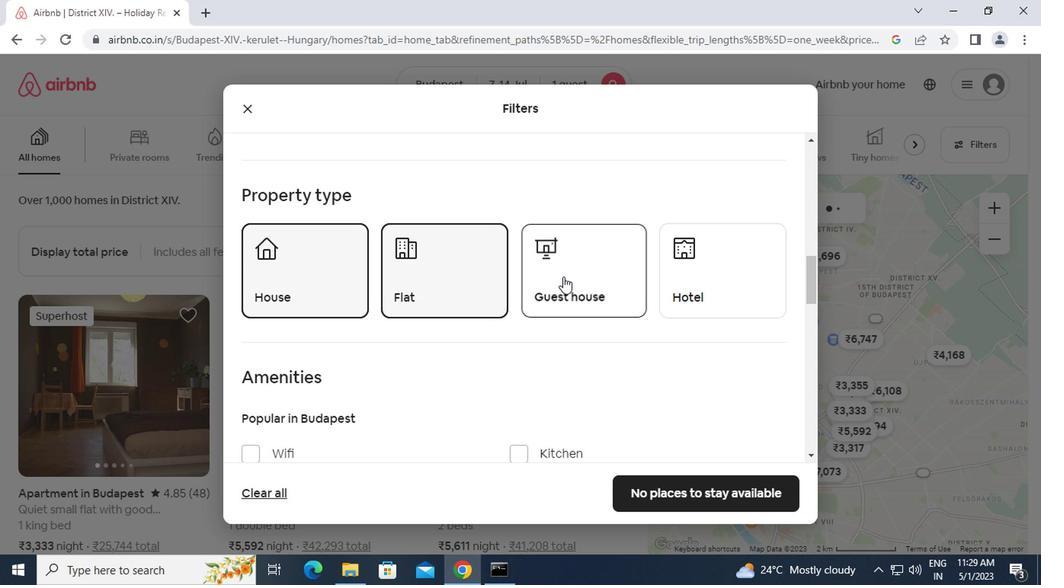 
Action: Mouse pressed left at (734, 278)
Screenshot: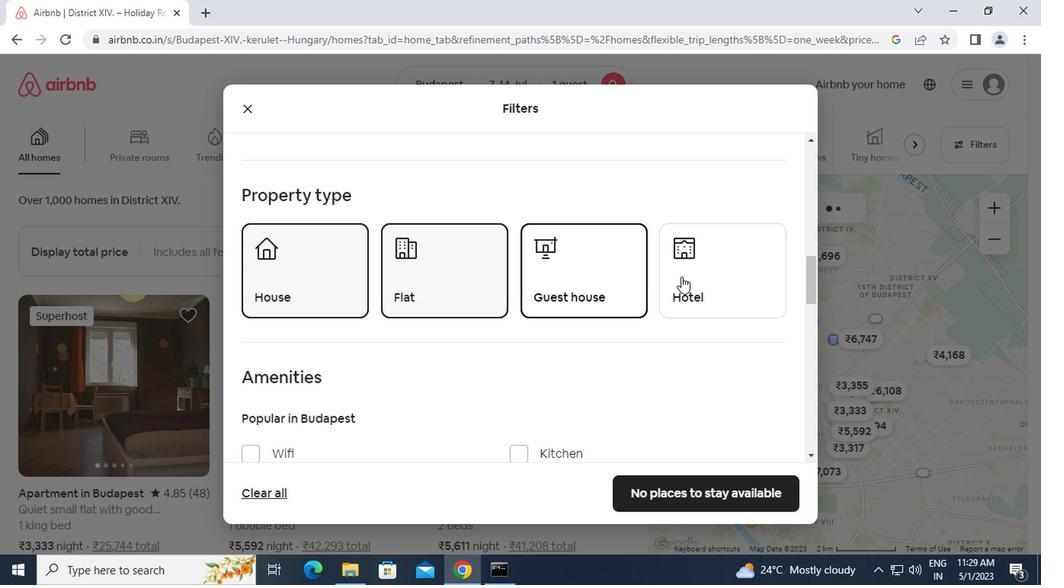 
Action: Mouse moved to (446, 340)
Screenshot: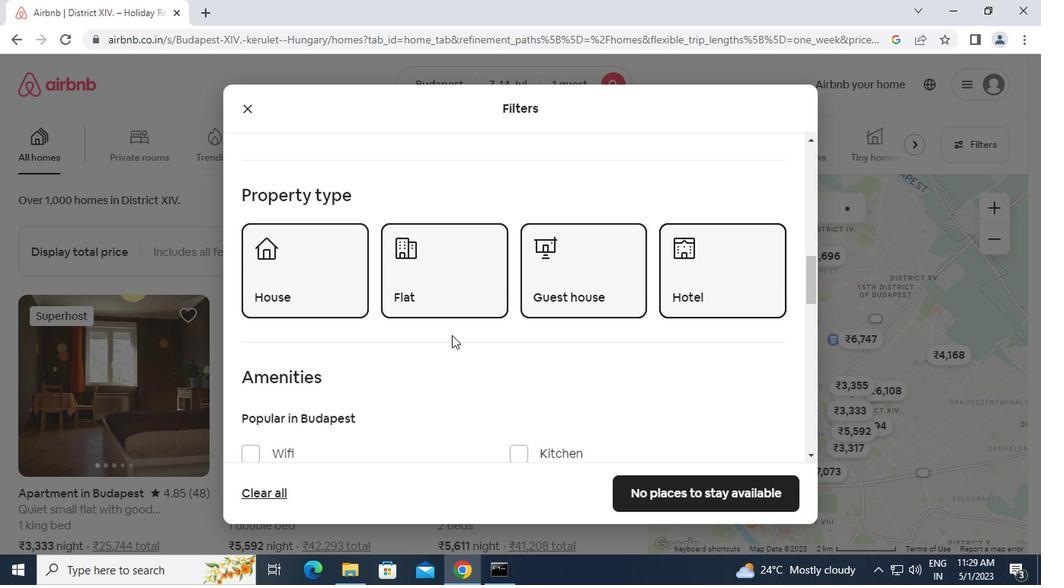
Action: Mouse scrolled (446, 339) with delta (0, 0)
Screenshot: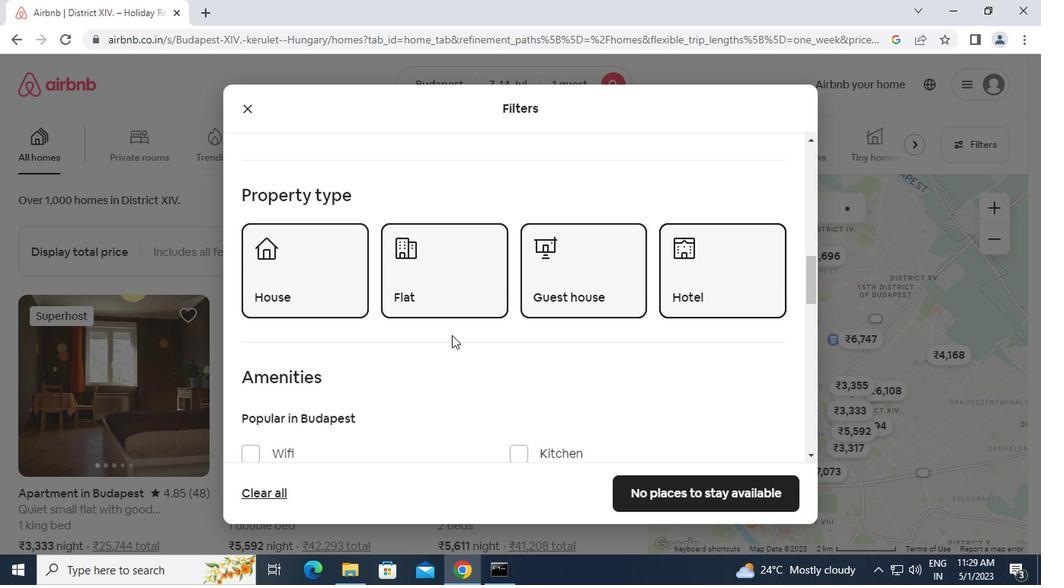 
Action: Mouse scrolled (446, 339) with delta (0, 0)
Screenshot: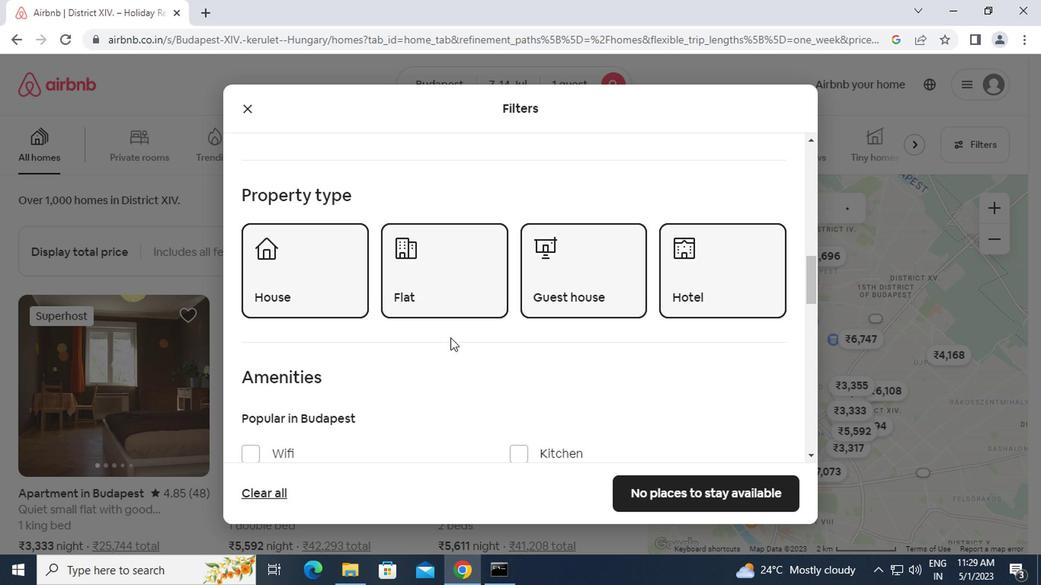 
Action: Mouse scrolled (446, 339) with delta (0, 0)
Screenshot: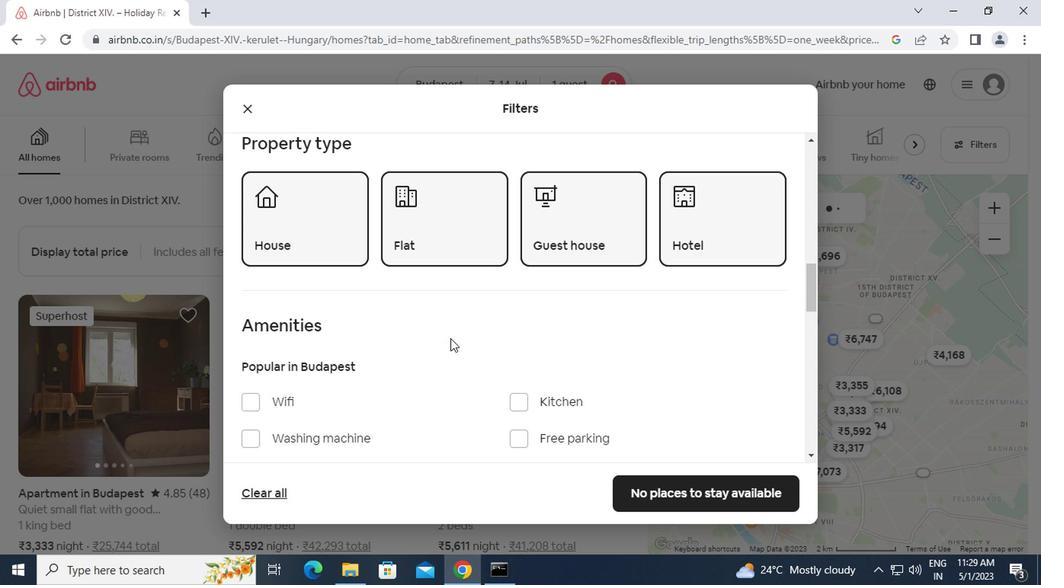 
Action: Mouse moved to (246, 261)
Screenshot: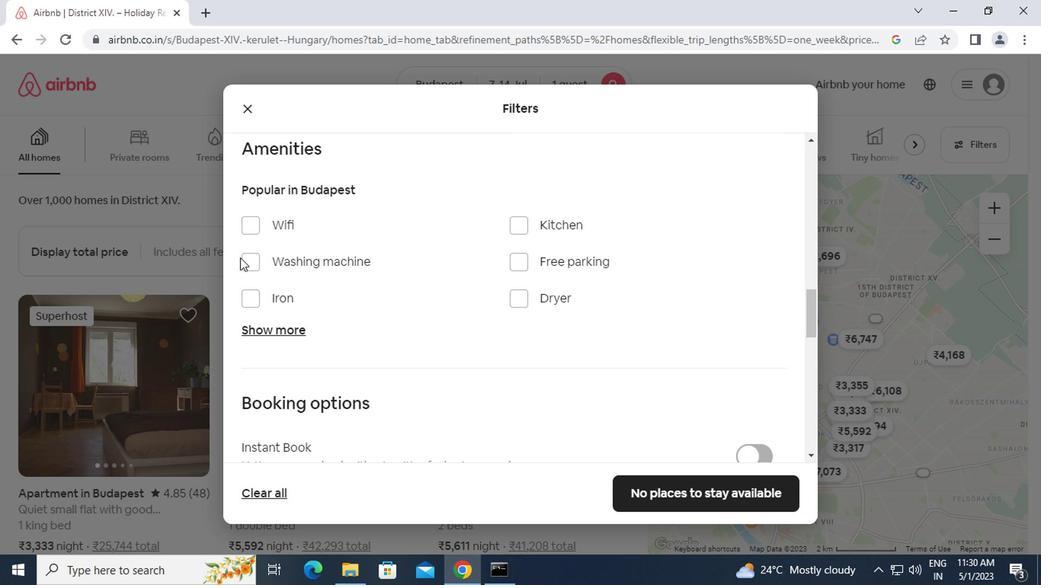 
Action: Mouse pressed left at (246, 261)
Screenshot: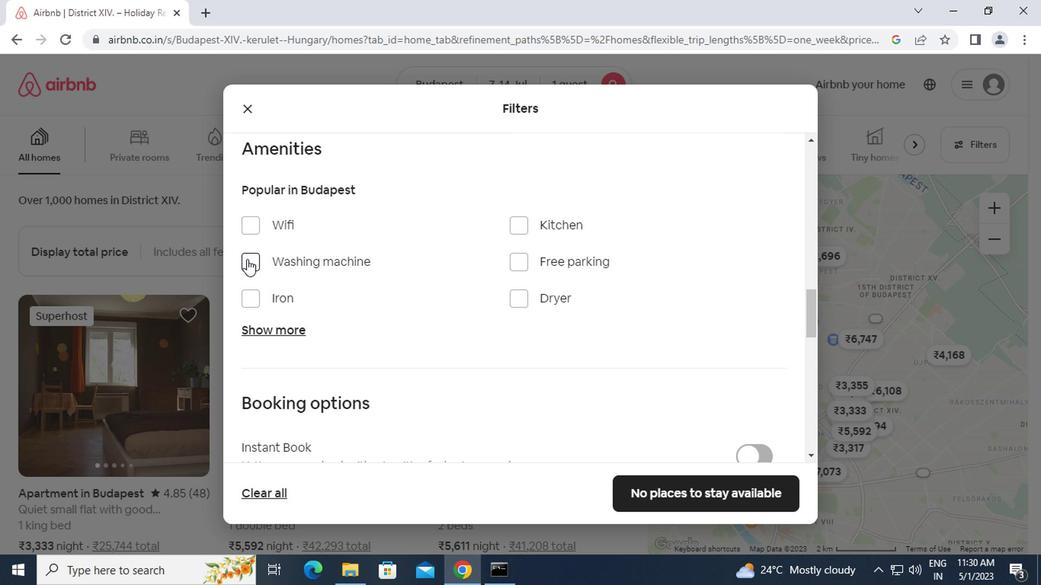 
Action: Mouse moved to (437, 360)
Screenshot: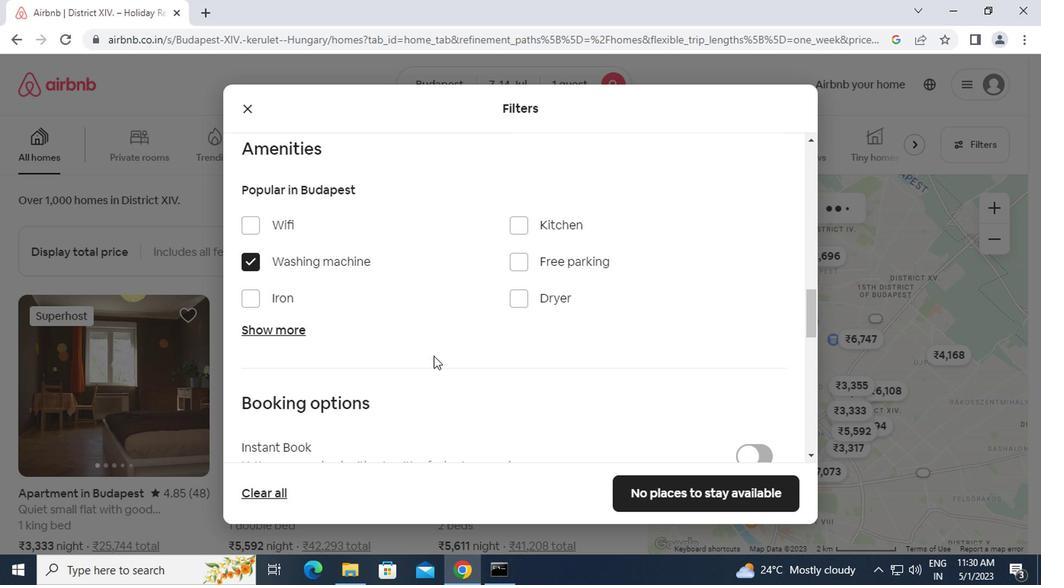
Action: Mouse scrolled (437, 360) with delta (0, 0)
Screenshot: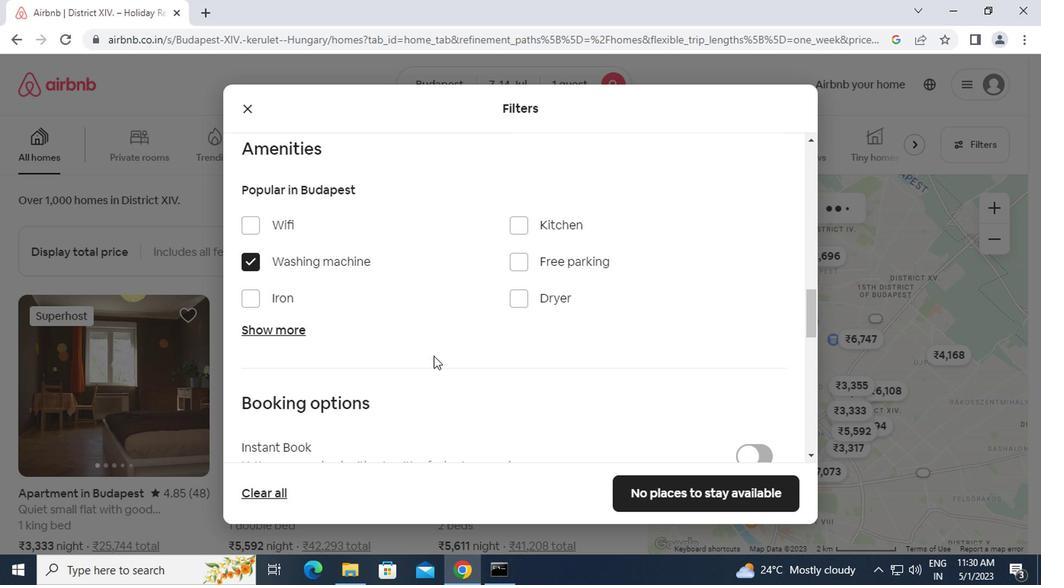 
Action: Mouse moved to (438, 361)
Screenshot: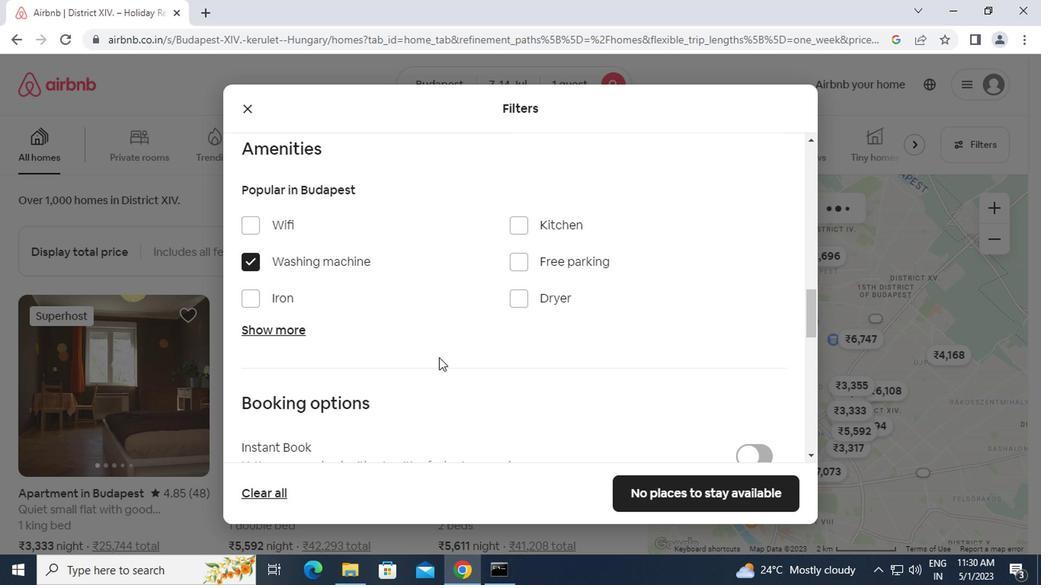 
Action: Mouse scrolled (438, 360) with delta (0, 0)
Screenshot: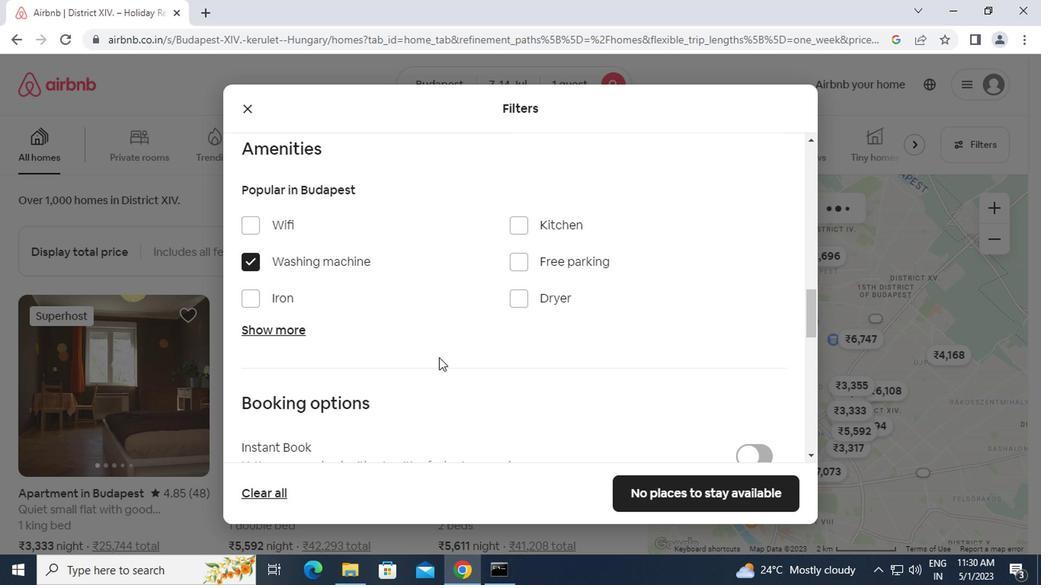 
Action: Mouse scrolled (438, 360) with delta (0, 0)
Screenshot: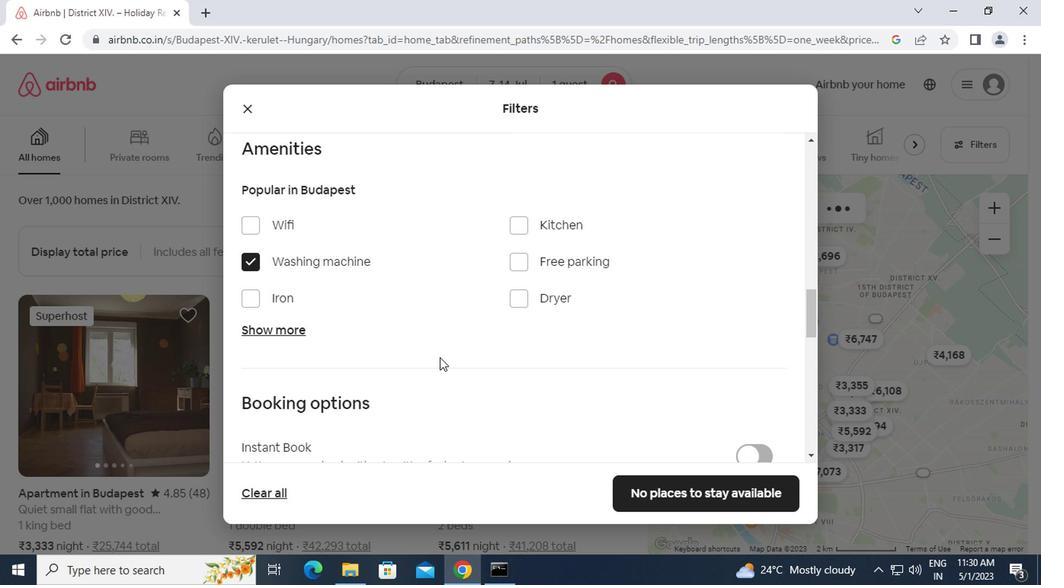 
Action: Mouse scrolled (438, 360) with delta (0, 0)
Screenshot: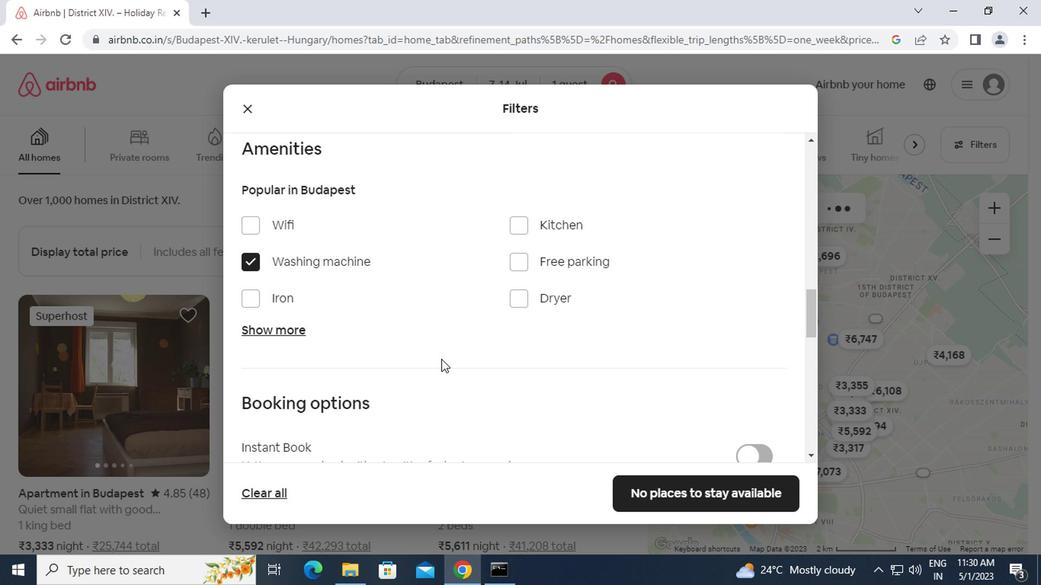 
Action: Mouse moved to (733, 203)
Screenshot: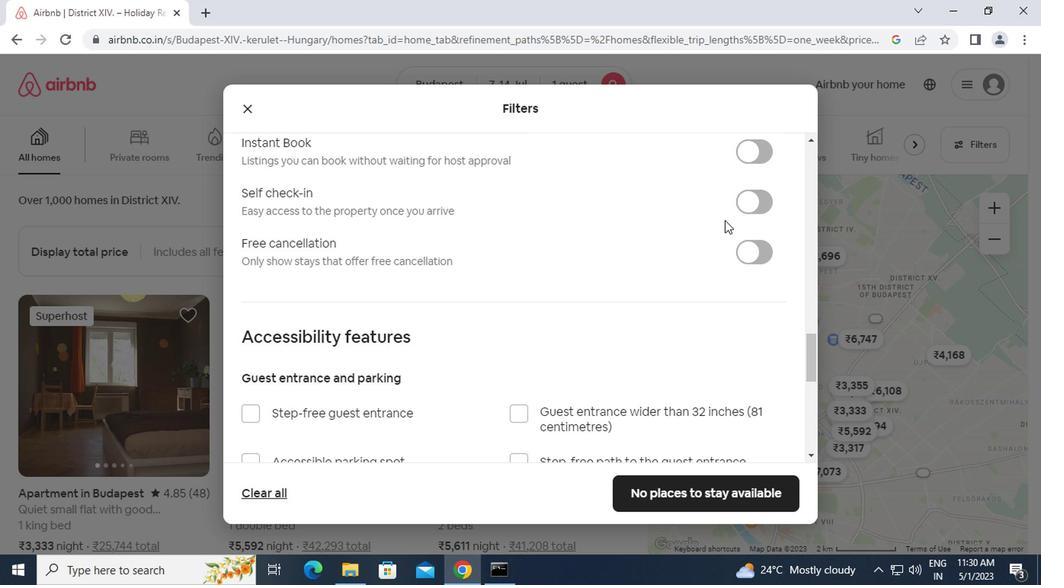 
Action: Mouse pressed left at (733, 203)
Screenshot: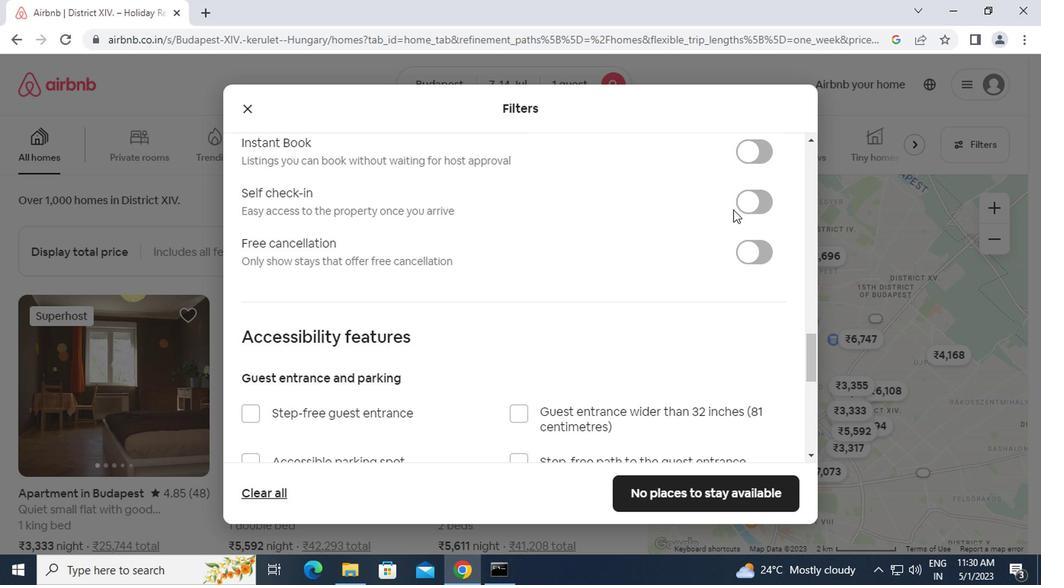 
Action: Mouse moved to (388, 307)
Screenshot: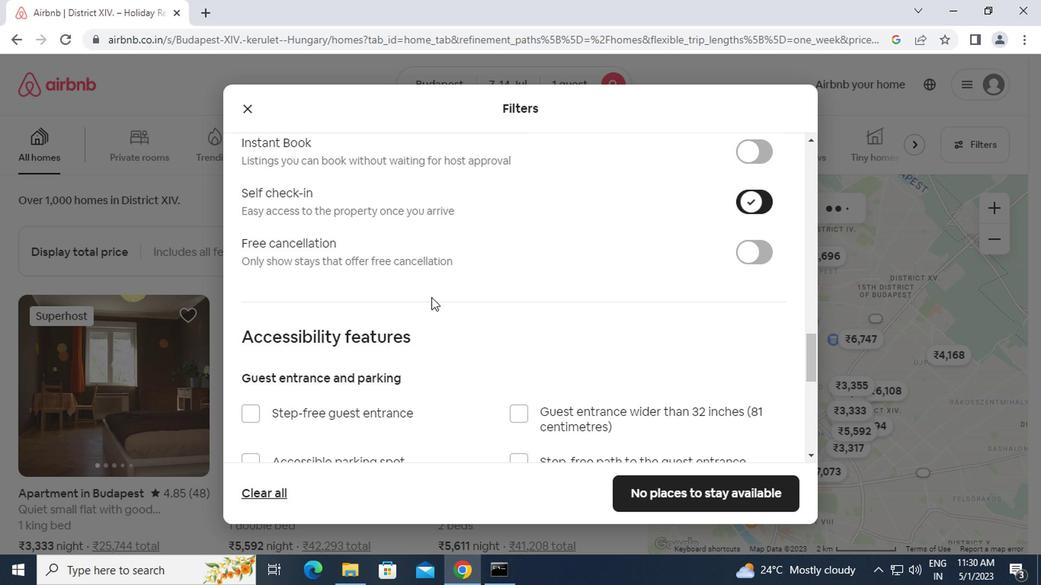 
Action: Mouse scrolled (388, 306) with delta (0, -1)
Screenshot: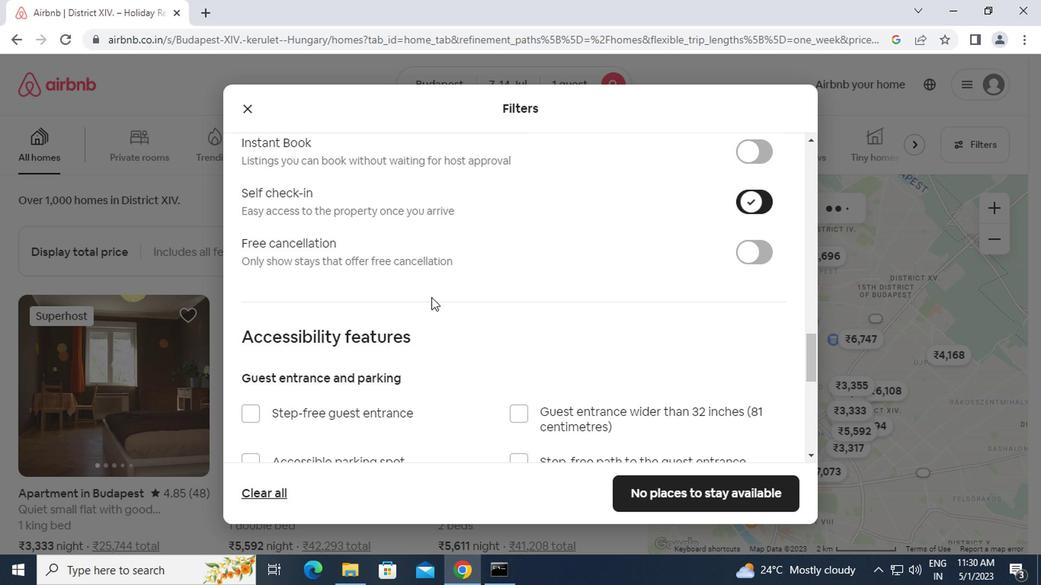 
Action: Mouse moved to (388, 309)
Screenshot: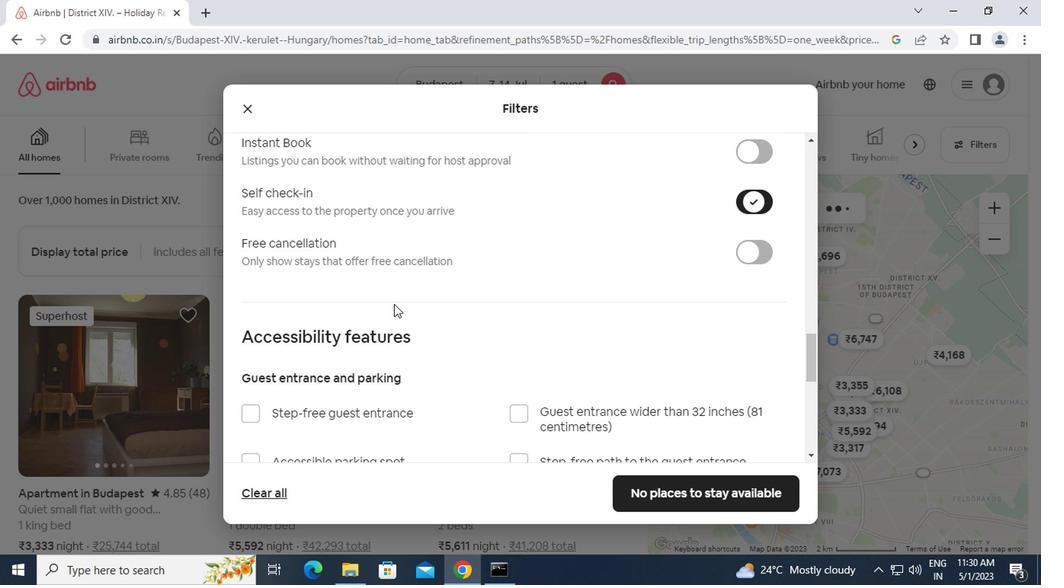 
Action: Mouse scrolled (388, 309) with delta (0, 0)
Screenshot: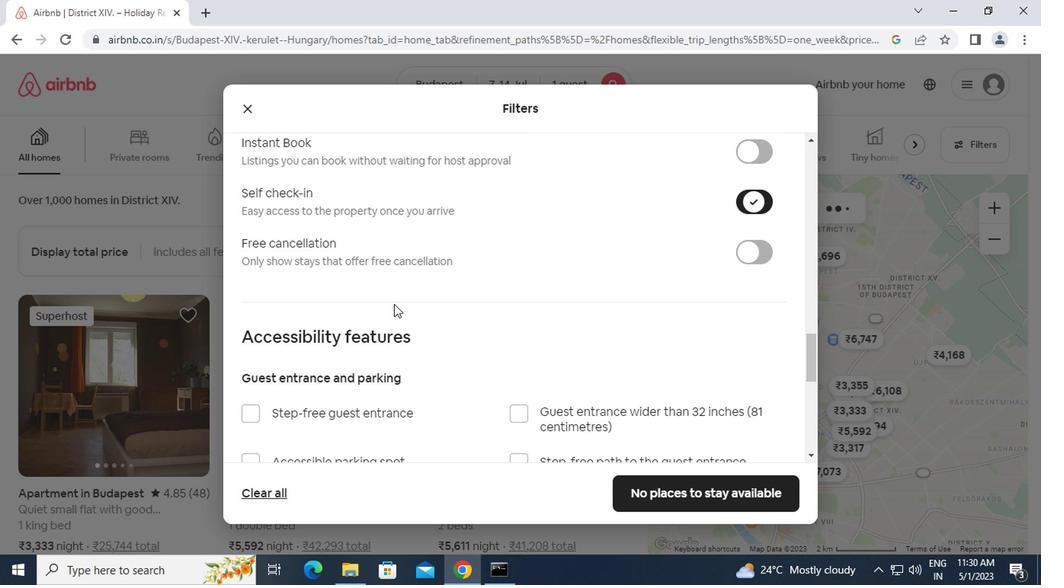 
Action: Mouse moved to (388, 310)
Screenshot: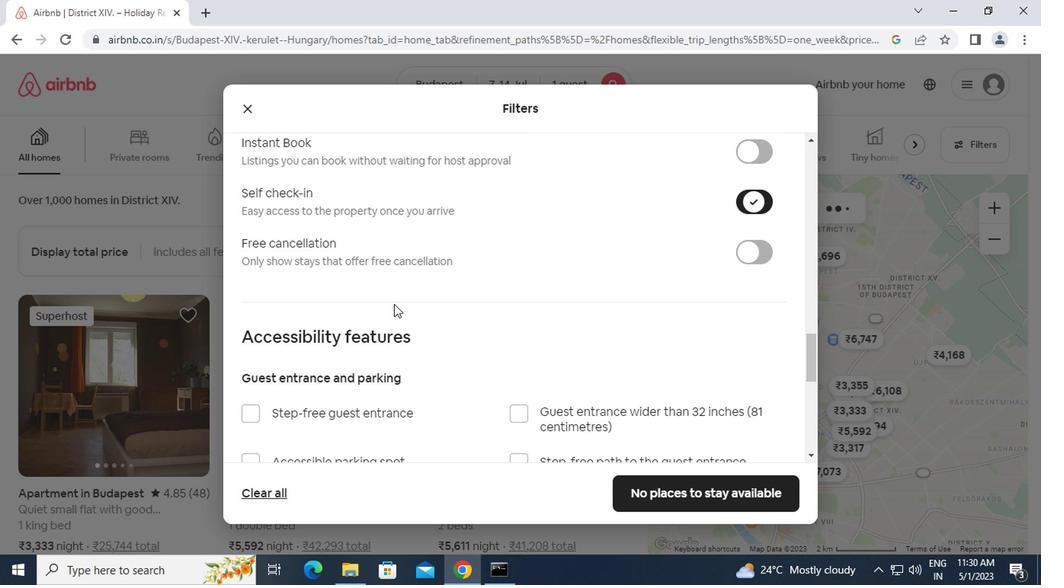 
Action: Mouse scrolled (388, 309) with delta (0, 0)
Screenshot: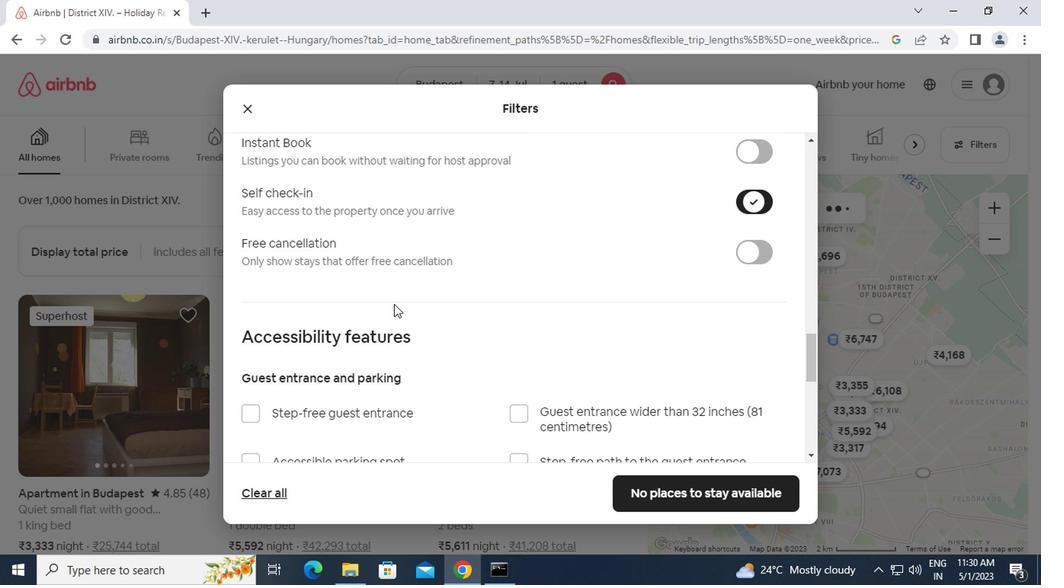 
Action: Mouse moved to (388, 311)
Screenshot: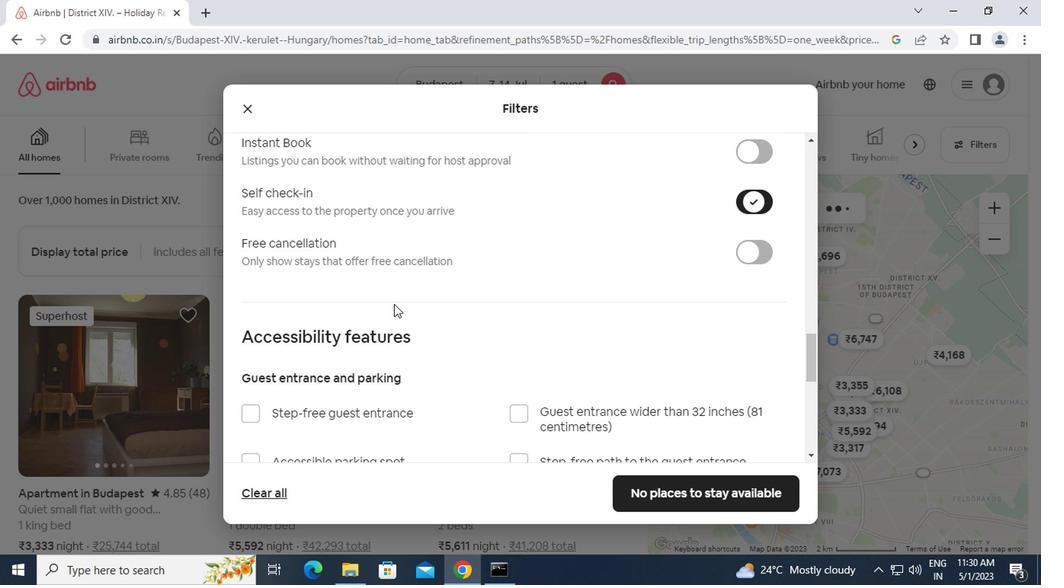 
Action: Mouse scrolled (388, 311) with delta (0, 0)
Screenshot: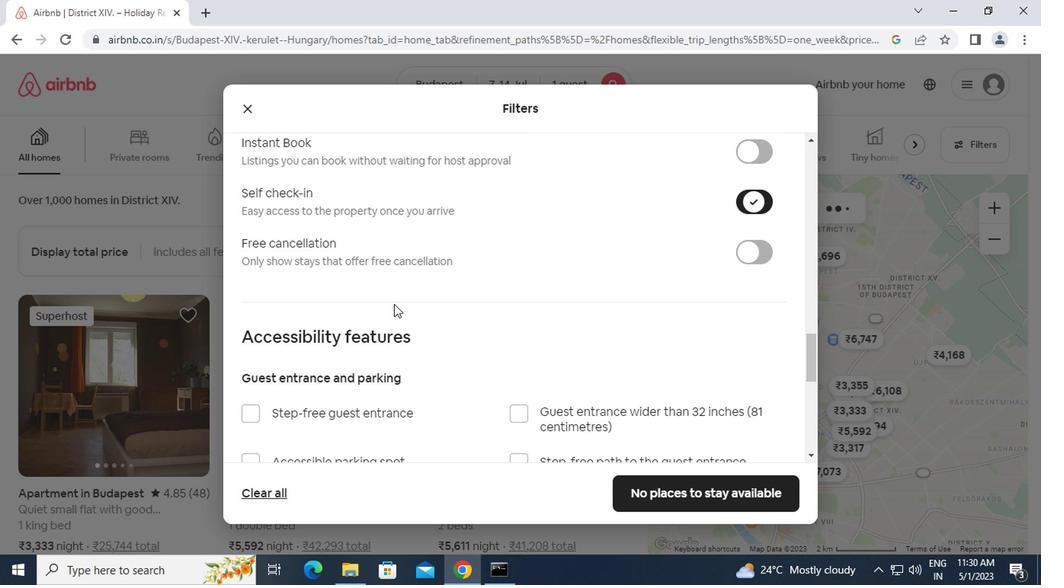 
Action: Mouse moved to (387, 319)
Screenshot: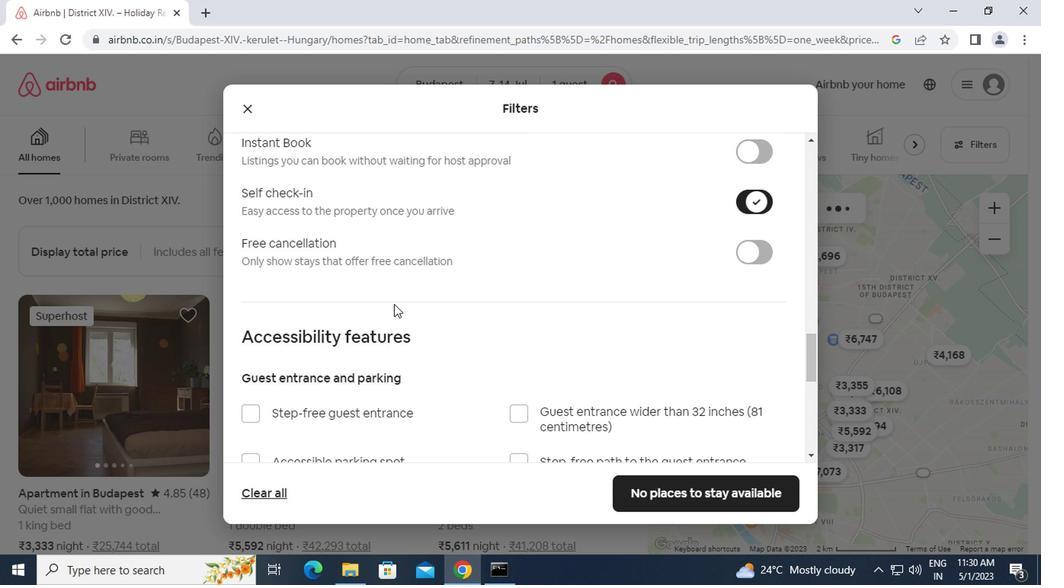 
Action: Mouse scrolled (387, 318) with delta (0, 0)
Screenshot: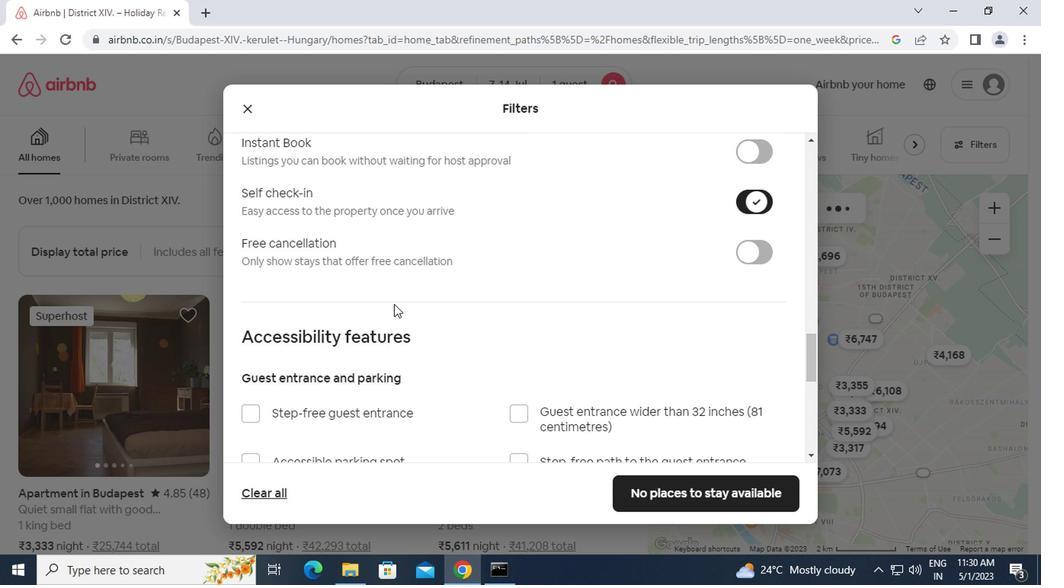 
Action: Mouse moved to (240, 441)
Screenshot: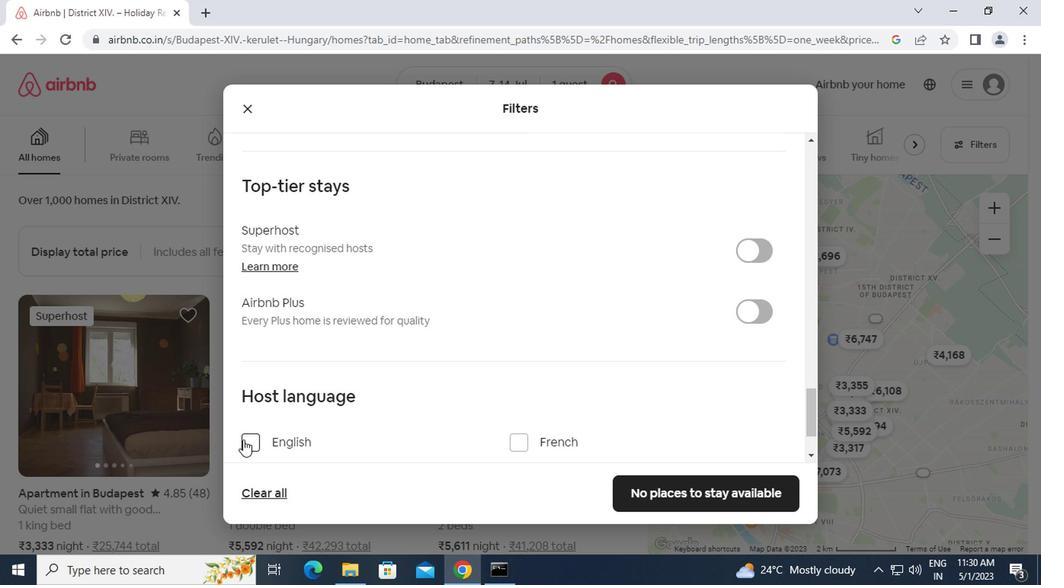 
Action: Mouse pressed left at (240, 441)
Screenshot: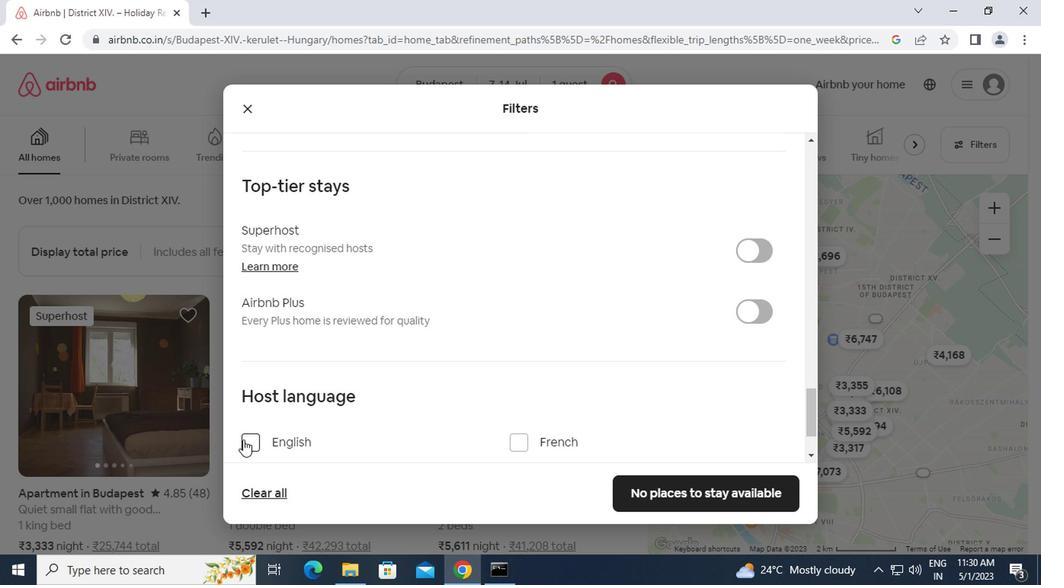 
Action: Mouse moved to (672, 497)
Screenshot: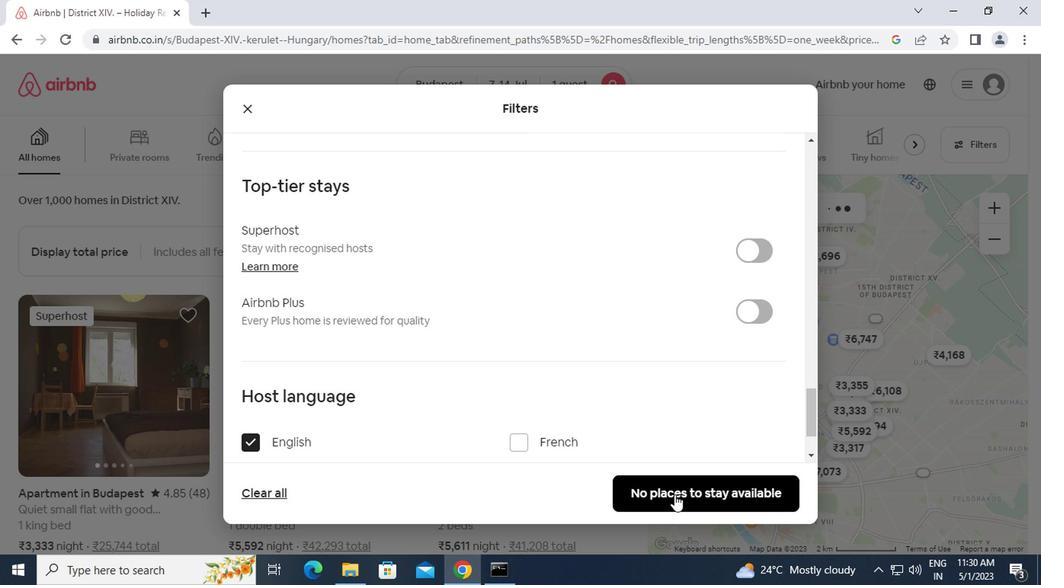 
Action: Mouse pressed left at (672, 497)
Screenshot: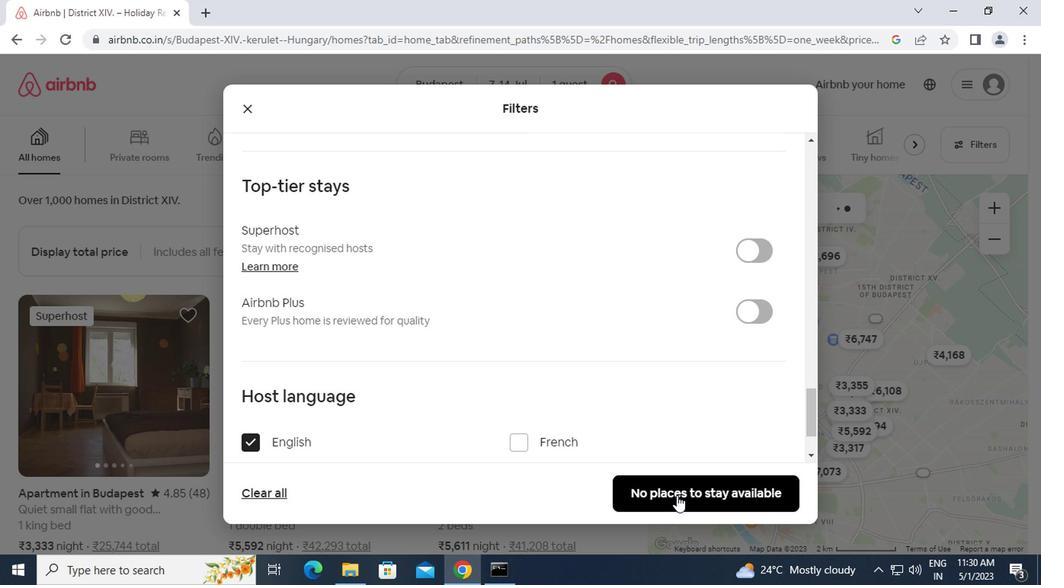 
Action: Mouse moved to (672, 497)
Screenshot: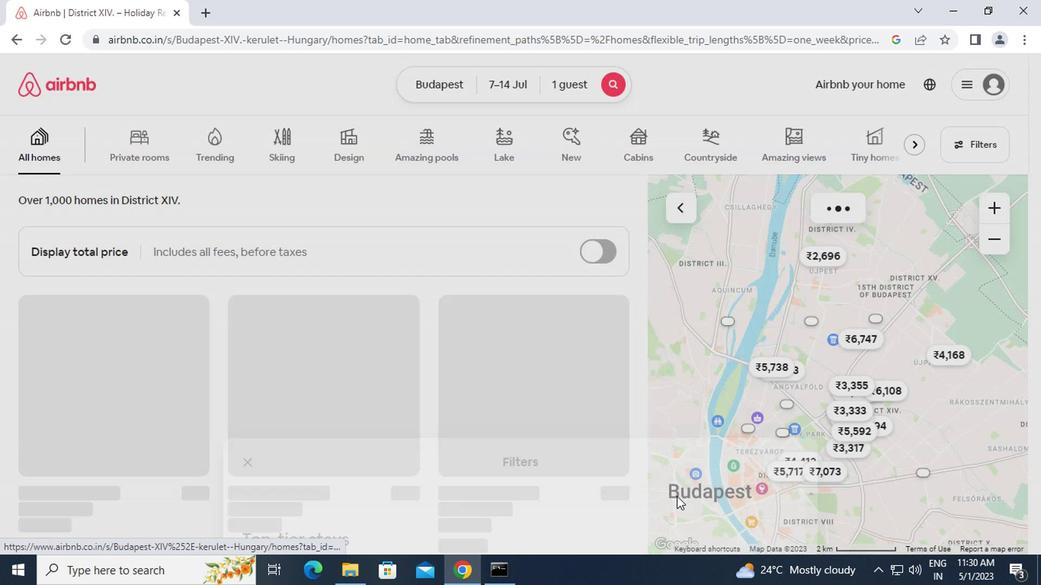 
